 Task: Open a blank sheet, save the file as Meditation.doc and add heading 'Meditation'Meditation ,with the parapraph,with the parapraph Meditation is a practice that promotes mindfulness and relaxation. It reduces stress, improves focus, and enhances emotional well-being. Regular meditation can cultivate a sense of calm and inner peace, promoting mental clarity and resilience.Apply Font Style Amiri And font size 14. Apply font style in  Heading Calibri Body and font size 16 Change heading alignment to  Center
Action: Mouse moved to (23, 19)
Screenshot: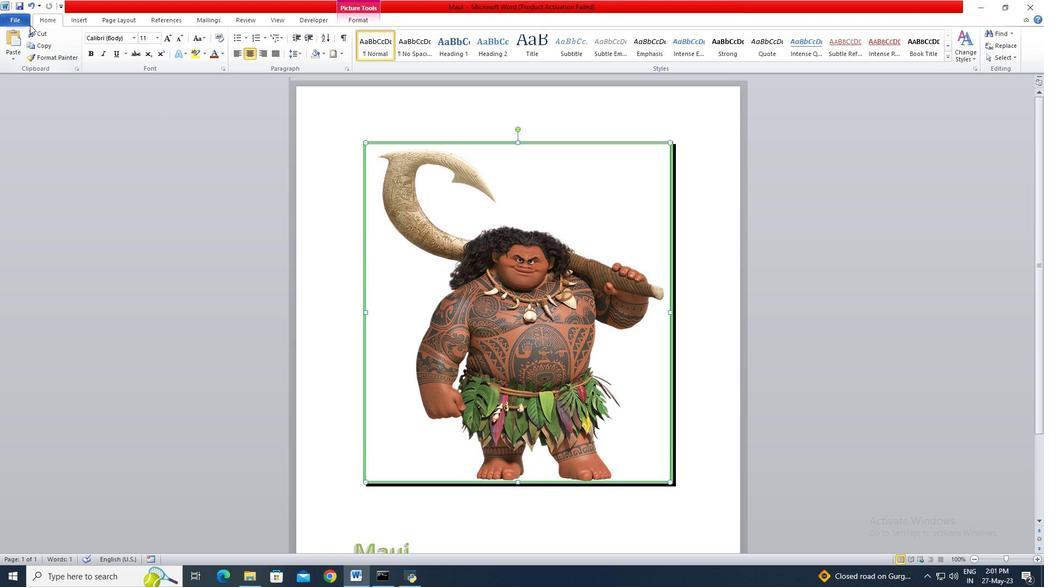 
Action: Mouse pressed left at (23, 19)
Screenshot: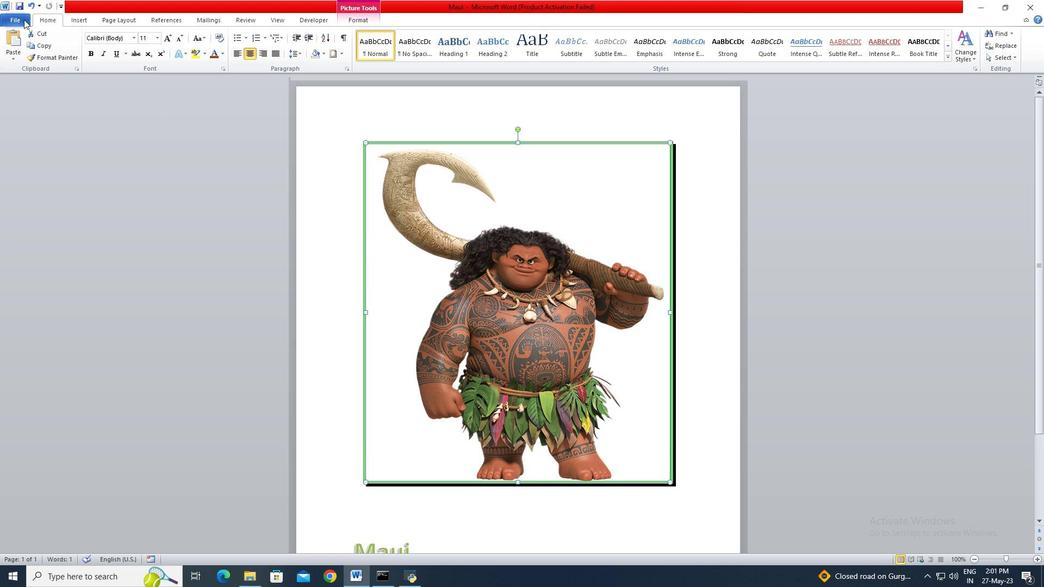 
Action: Mouse moved to (28, 136)
Screenshot: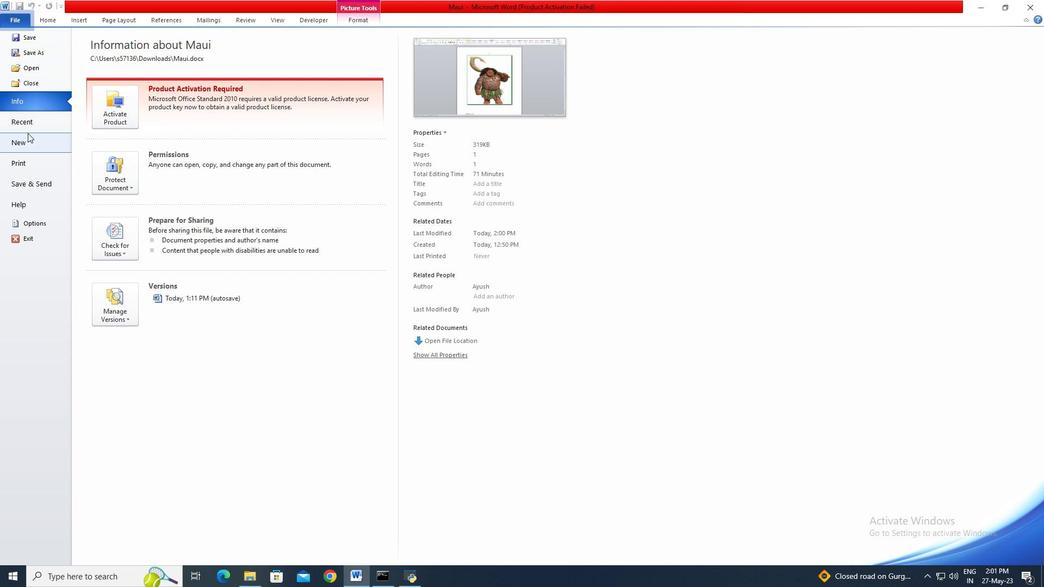 
Action: Mouse pressed left at (28, 136)
Screenshot: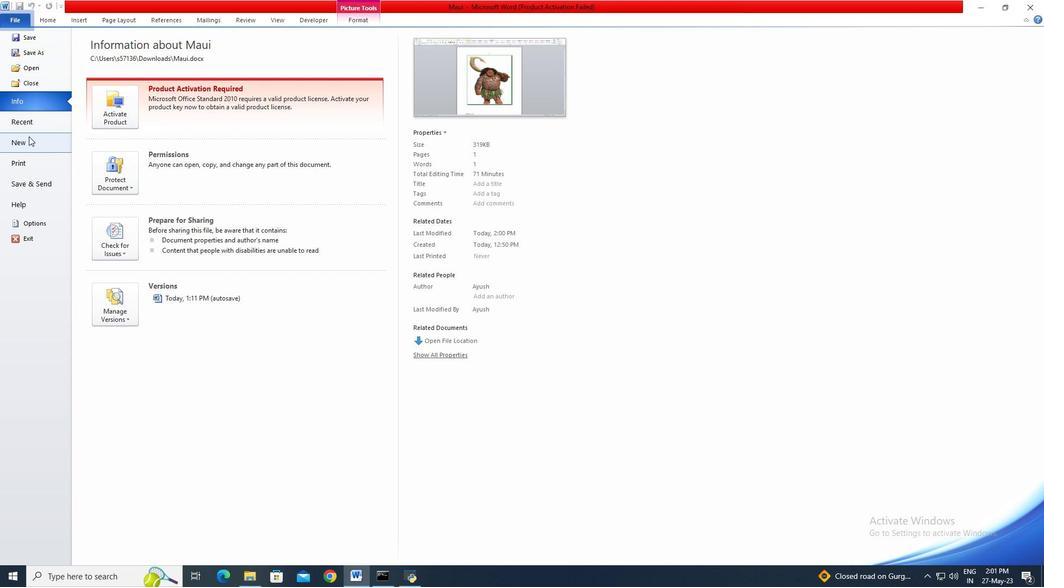 
Action: Mouse moved to (537, 282)
Screenshot: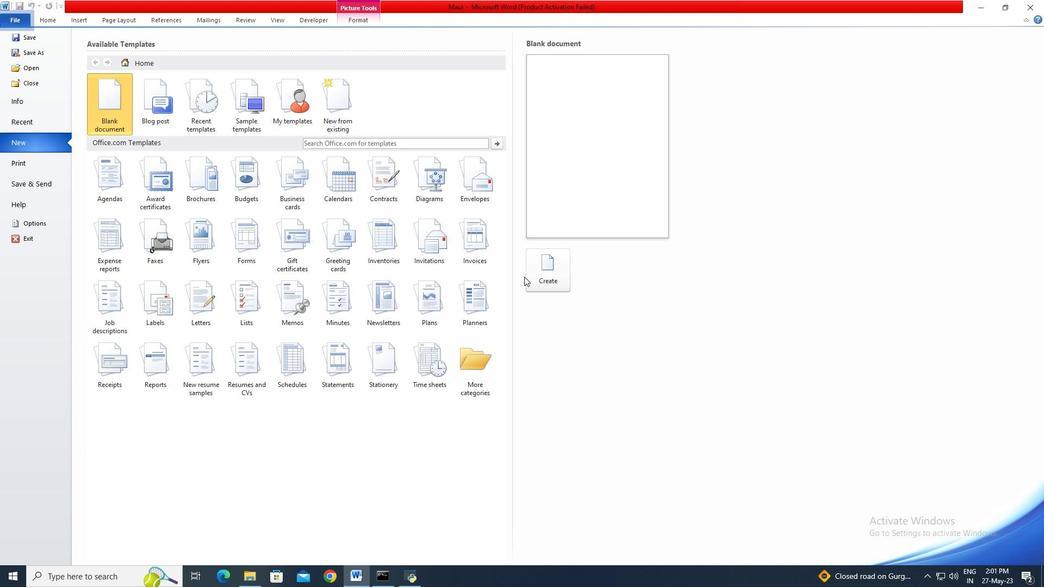 
Action: Mouse pressed left at (537, 282)
Screenshot: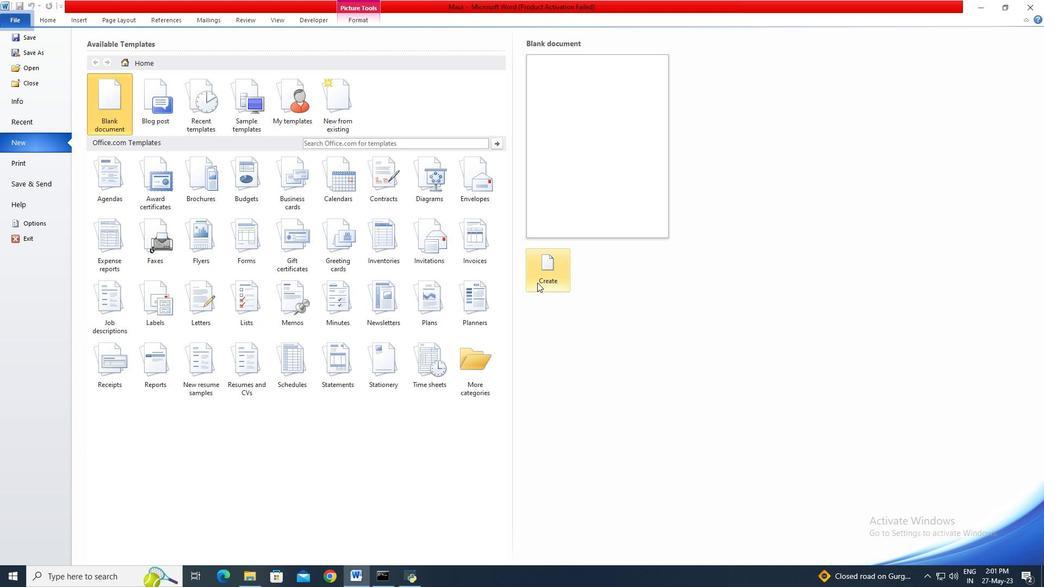 
Action: Mouse moved to (27, 22)
Screenshot: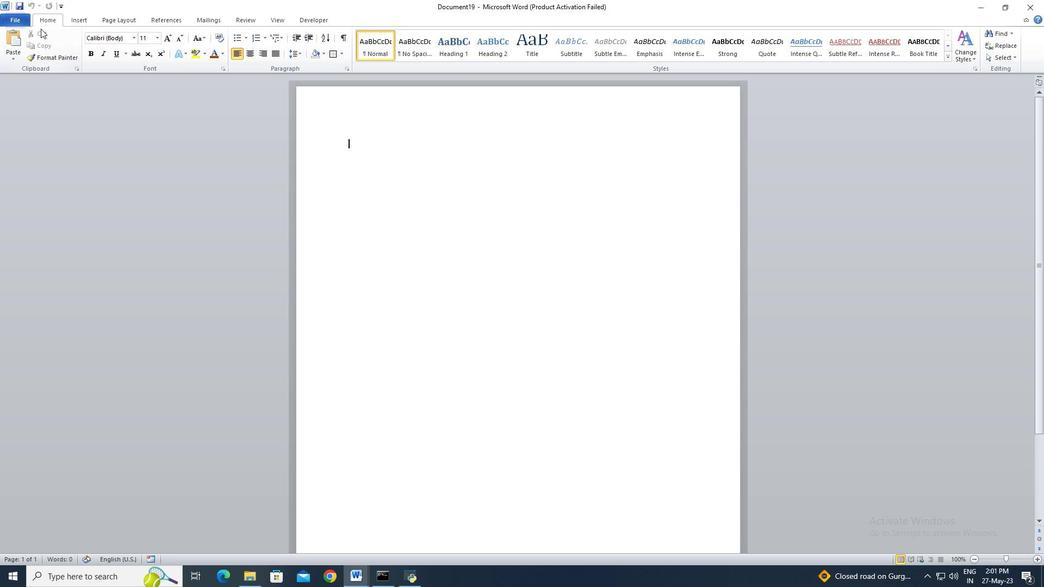 
Action: Mouse pressed left at (27, 22)
Screenshot: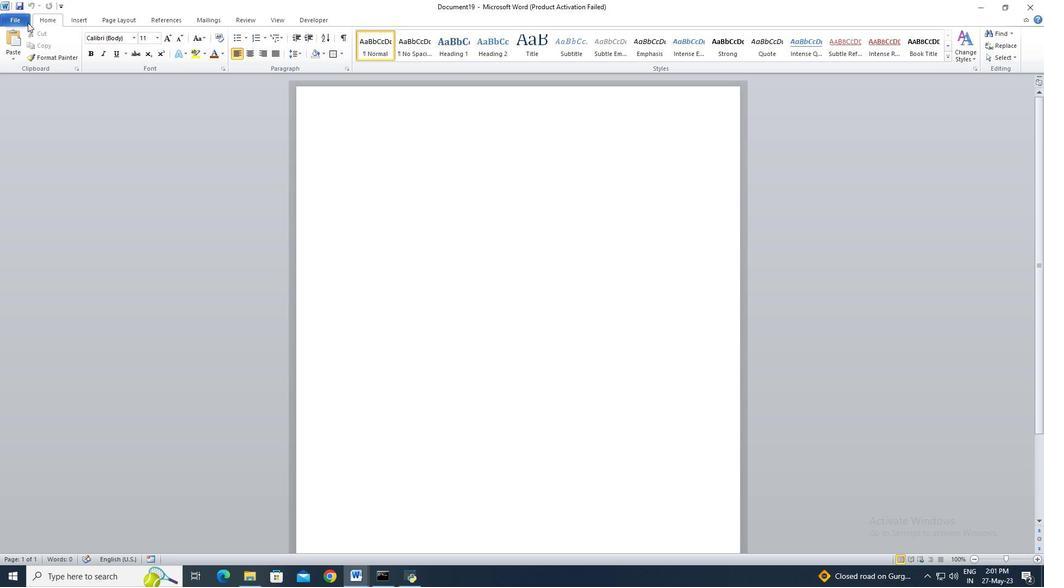 
Action: Mouse moved to (35, 51)
Screenshot: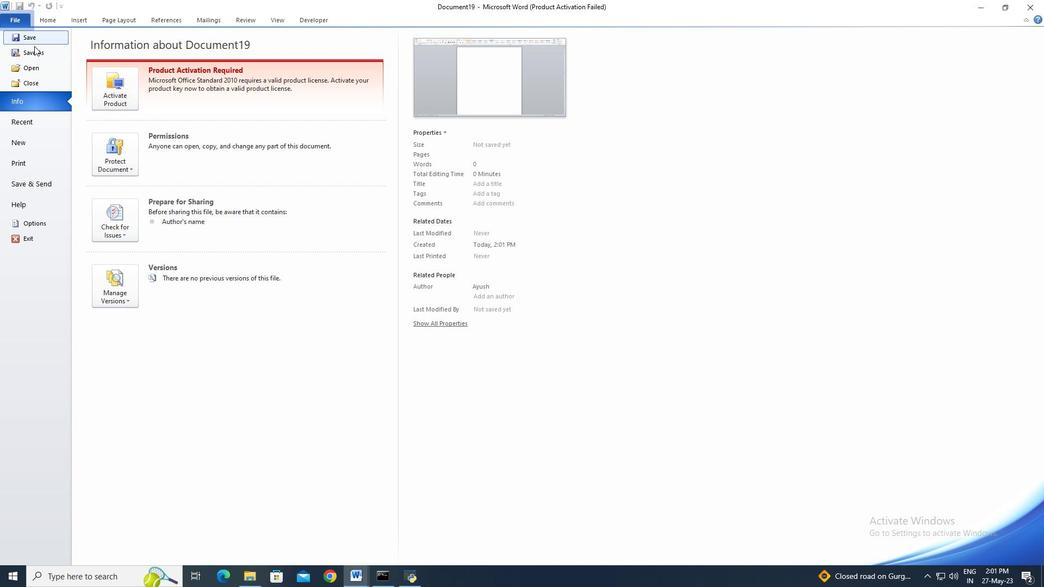 
Action: Mouse pressed left at (35, 51)
Screenshot: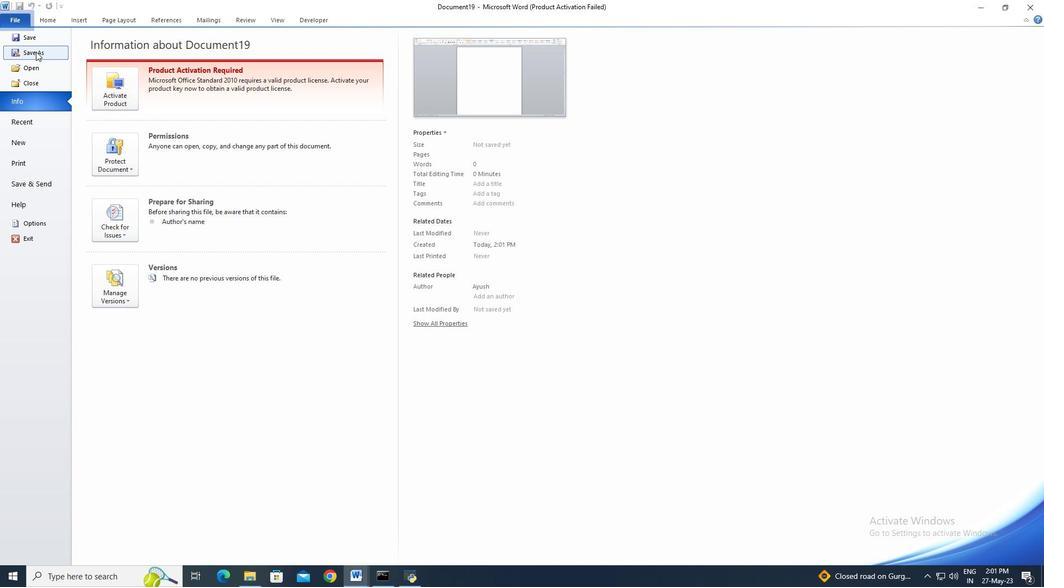 
Action: Mouse moved to (46, 116)
Screenshot: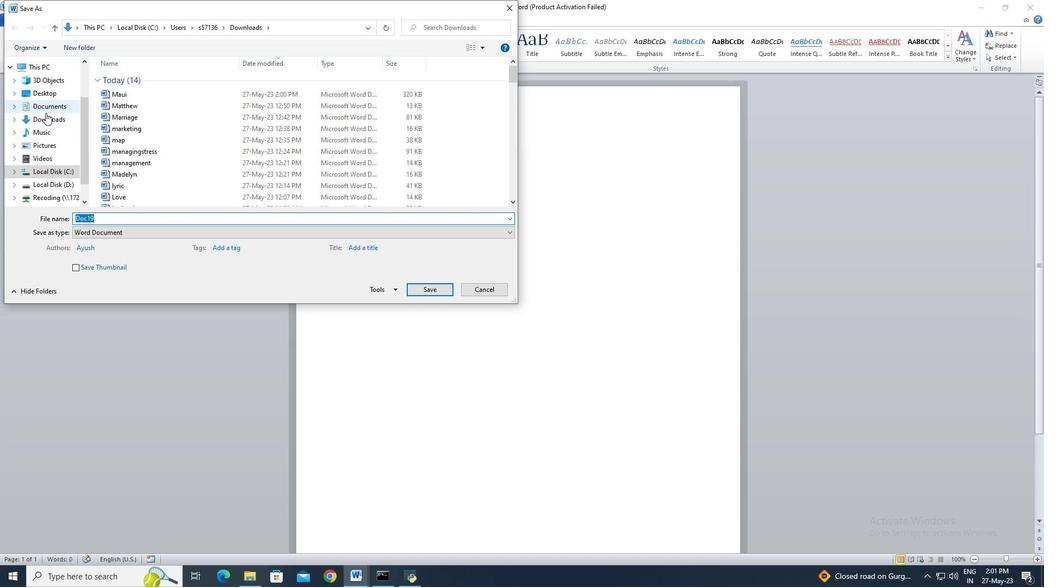 
Action: Mouse pressed left at (46, 116)
Screenshot: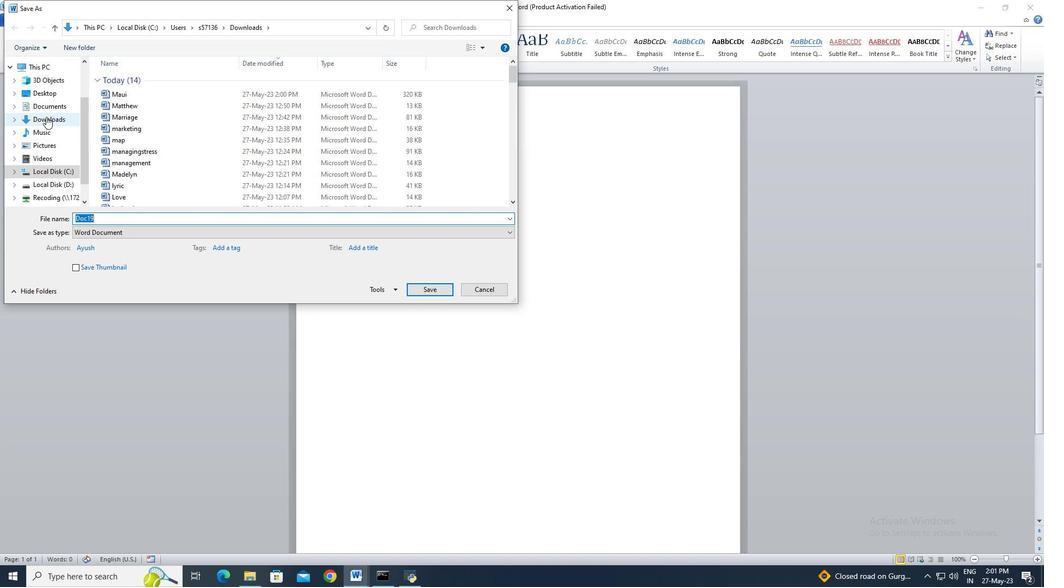 
Action: Mouse moved to (97, 219)
Screenshot: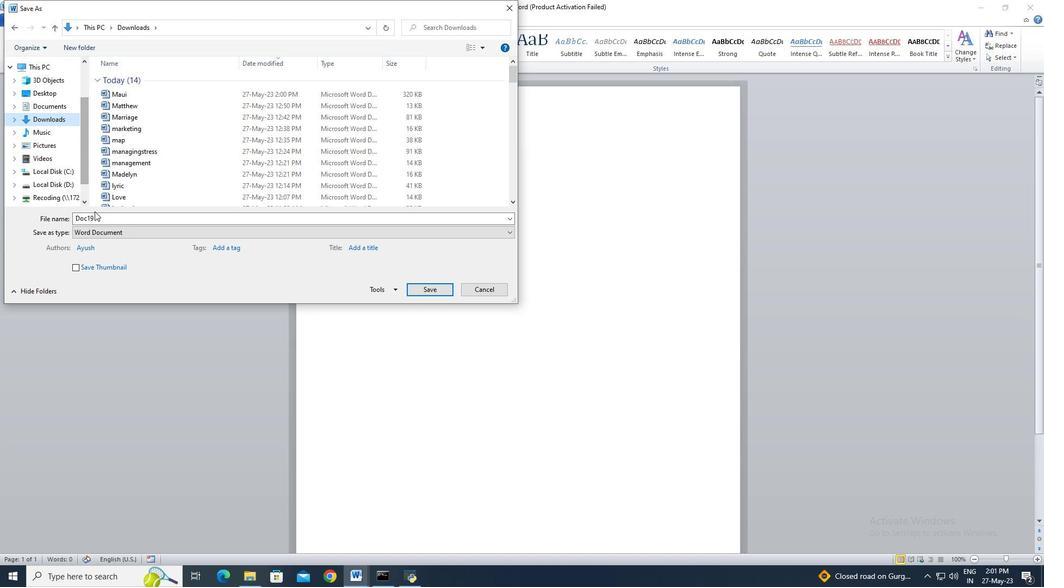 
Action: Mouse pressed left at (97, 219)
Screenshot: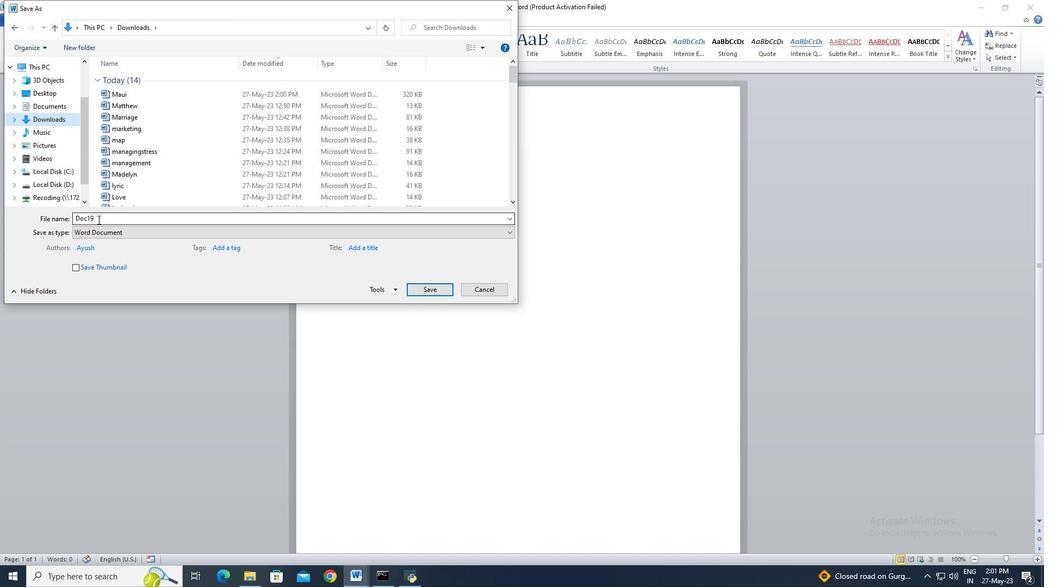 
Action: Key pressed <Key.shift>Meditation
Screenshot: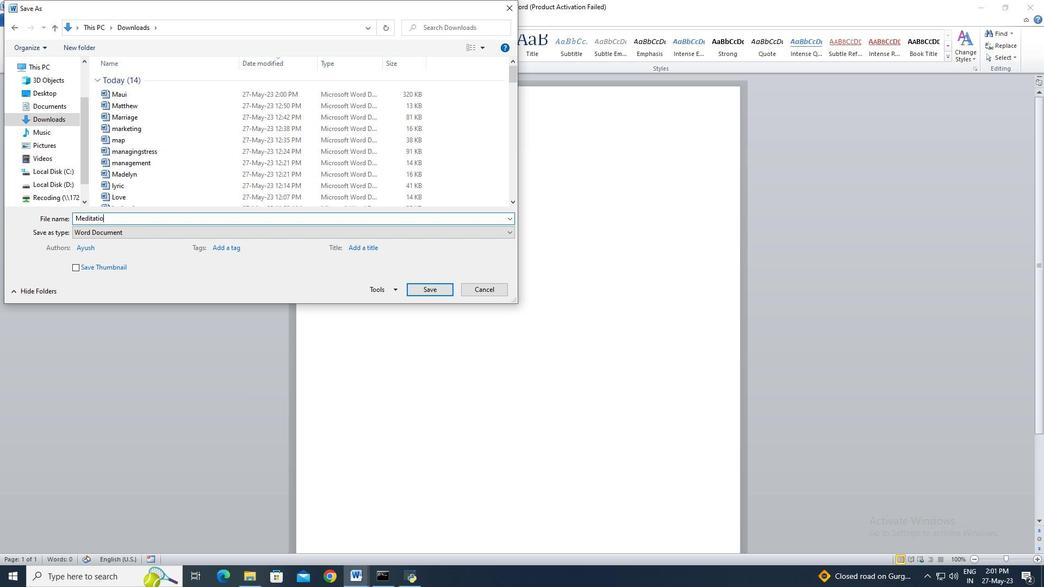 
Action: Mouse moved to (412, 293)
Screenshot: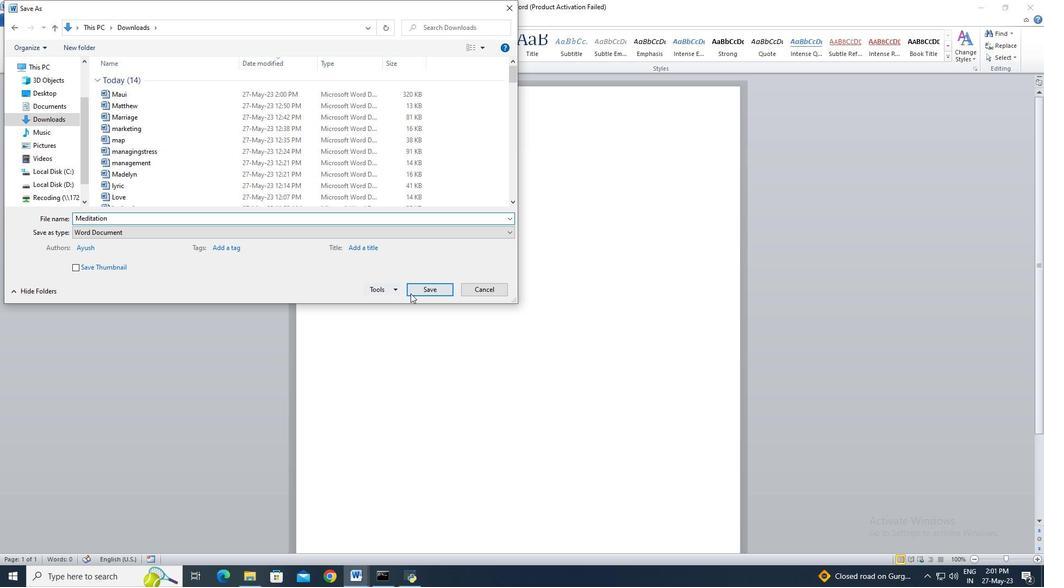
Action: Mouse pressed left at (412, 293)
Screenshot: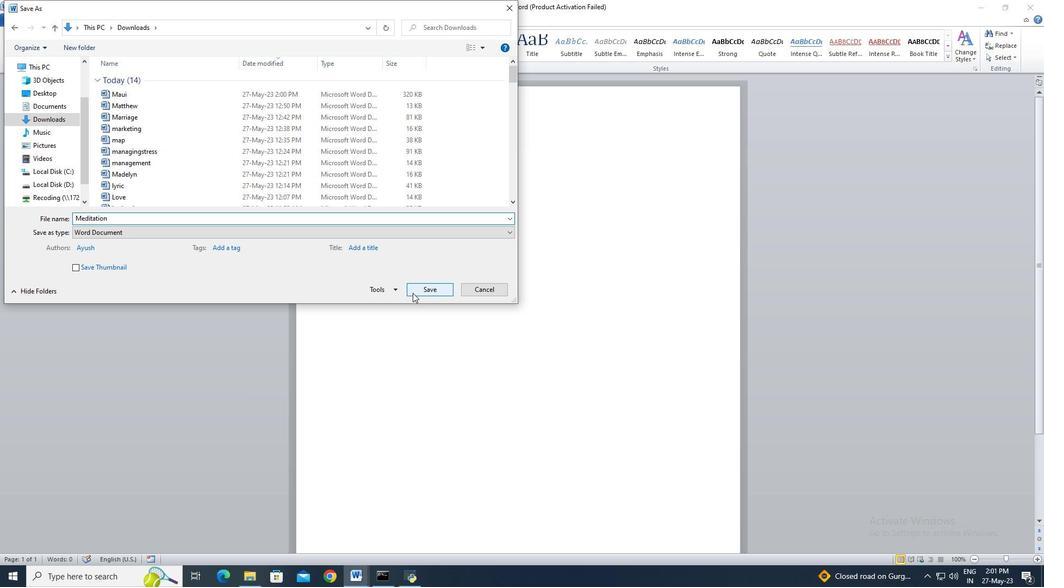 
Action: Mouse moved to (447, 51)
Screenshot: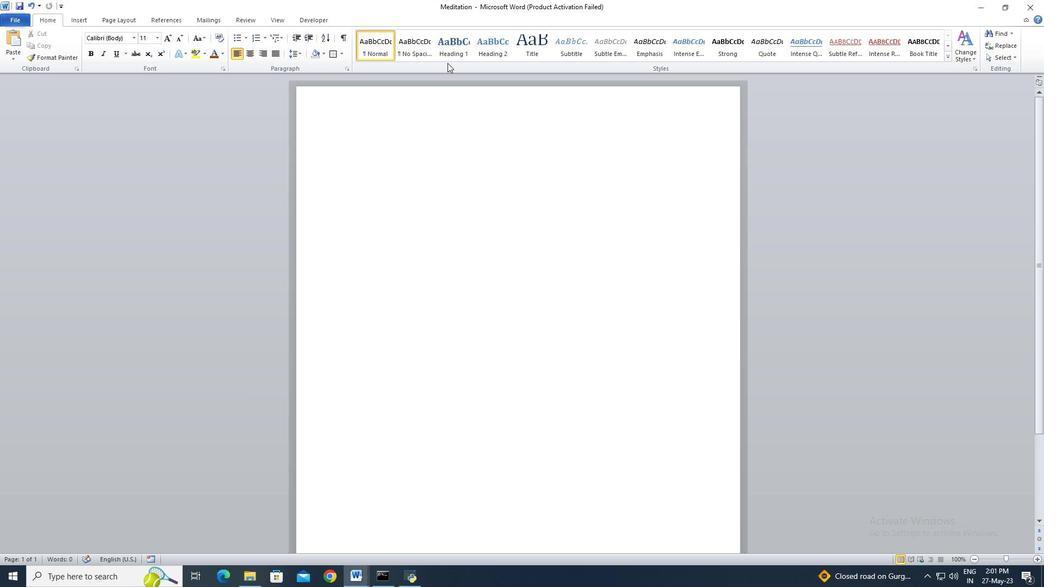 
Action: Mouse pressed left at (447, 51)
Screenshot: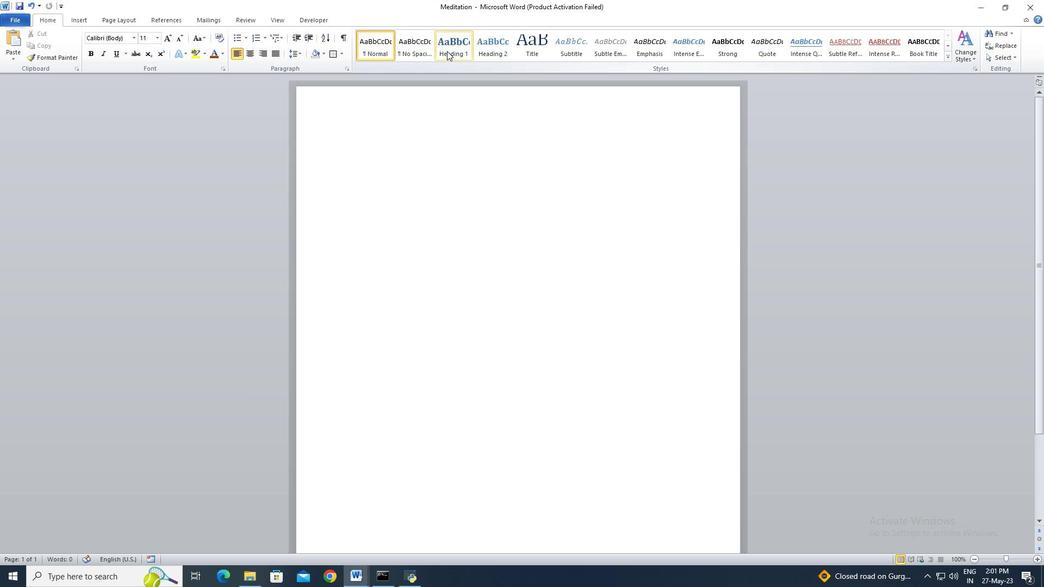 
Action: Mouse moved to (450, 162)
Screenshot: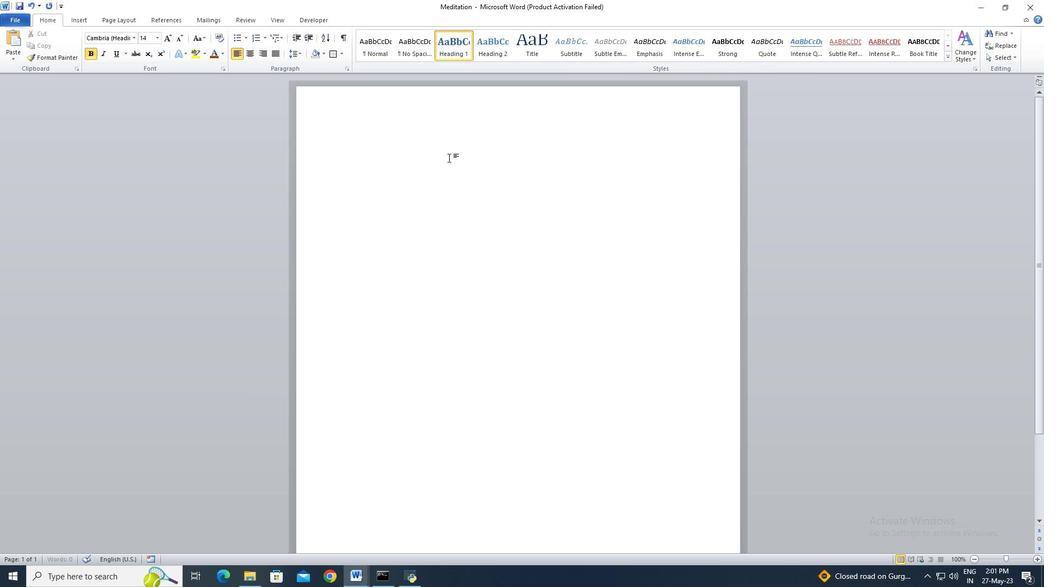 
Action: Key pressed <Key.shift>Medi
Screenshot: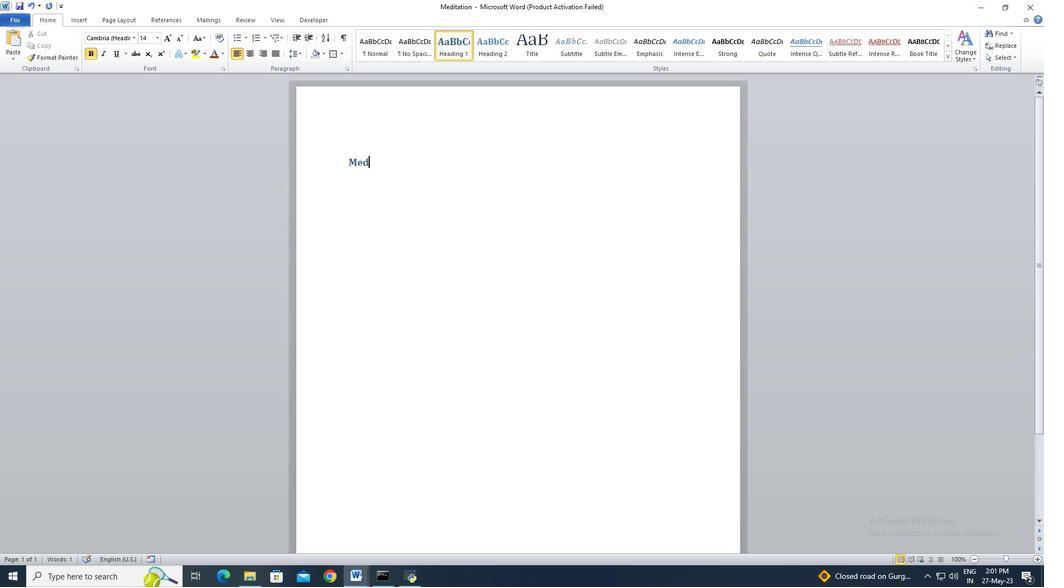 
Action: Mouse moved to (450, 162)
Screenshot: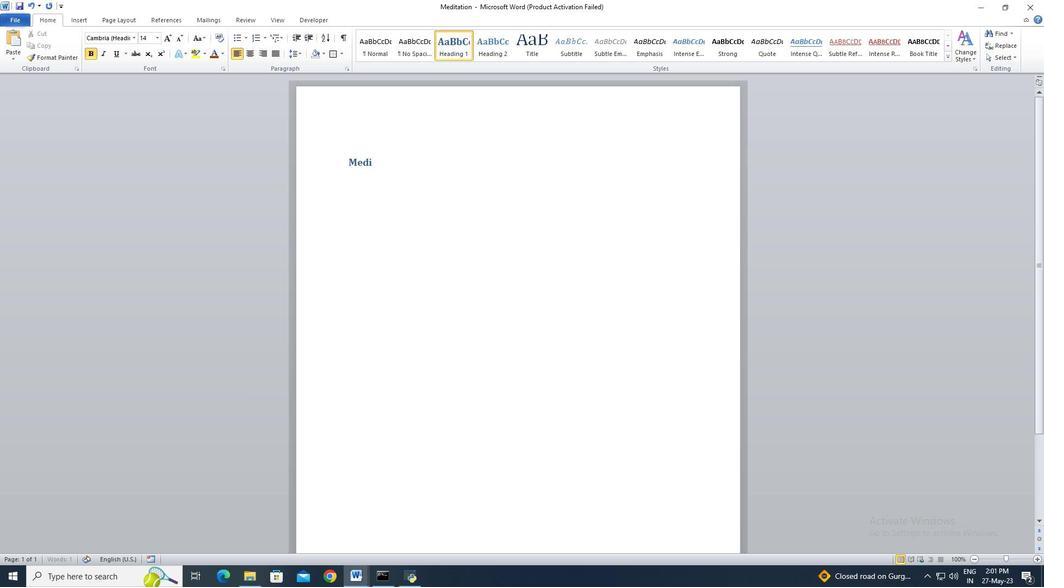 
Action: Key pressed tation<Key.enter><Key.enter><Key.shift>Meditation<Key.space>is<Key.space>a<Key.space>practice<Key.space>that<Key.space>promotes<Key.space>mindfulness<Key.space>and<Key.space>relaxation.<Key.space><Key.shift>It<Key.space>reduces<Key.space>stress,<Key.space>improve<Key.space>focus,<Key.space>and<Key.space>enhances<Key.space>emotional<Key.space>well-being.<Key.space><Key.shift>Regular<Key.space>meditation<Key.space>can<Key.space>cultivate<Key.space>a<Key.space>sense<Key.space>of<Key.space>calm<Key.space>and<Key.space>inner<Key.space>peace,<Key.space>promoting<Key.space>mental<Key.space>clarity<Key.space>and<Key.space>resilience.
Screenshot: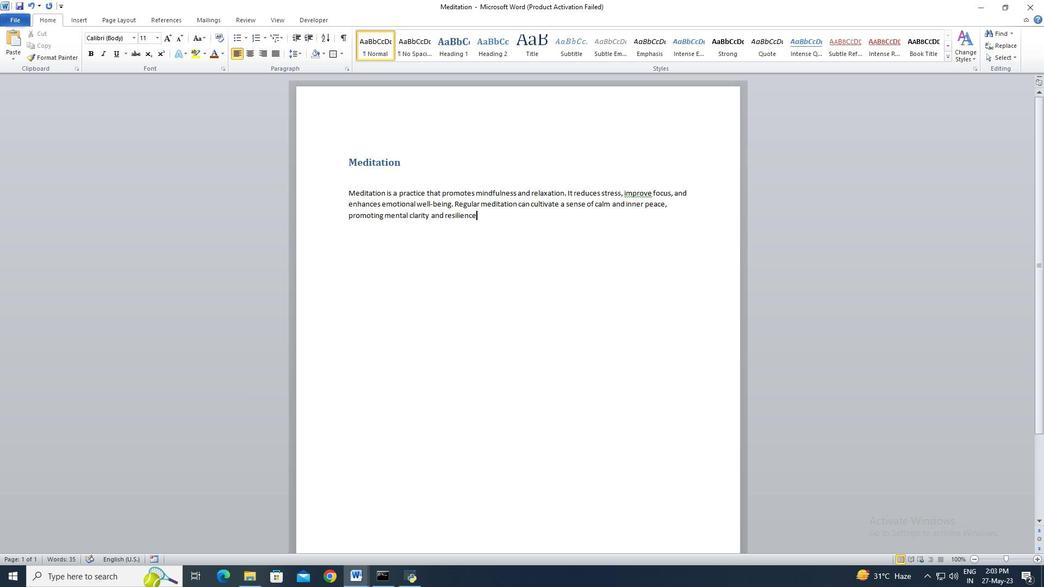 
Action: Mouse moved to (485, 221)
Screenshot: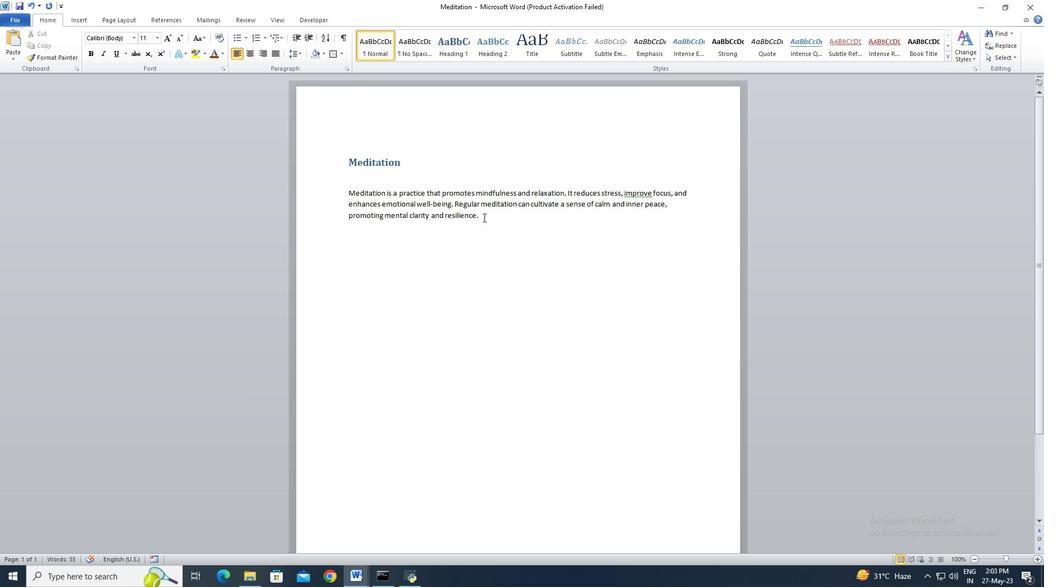 
Action: Mouse pressed left at (485, 221)
Screenshot: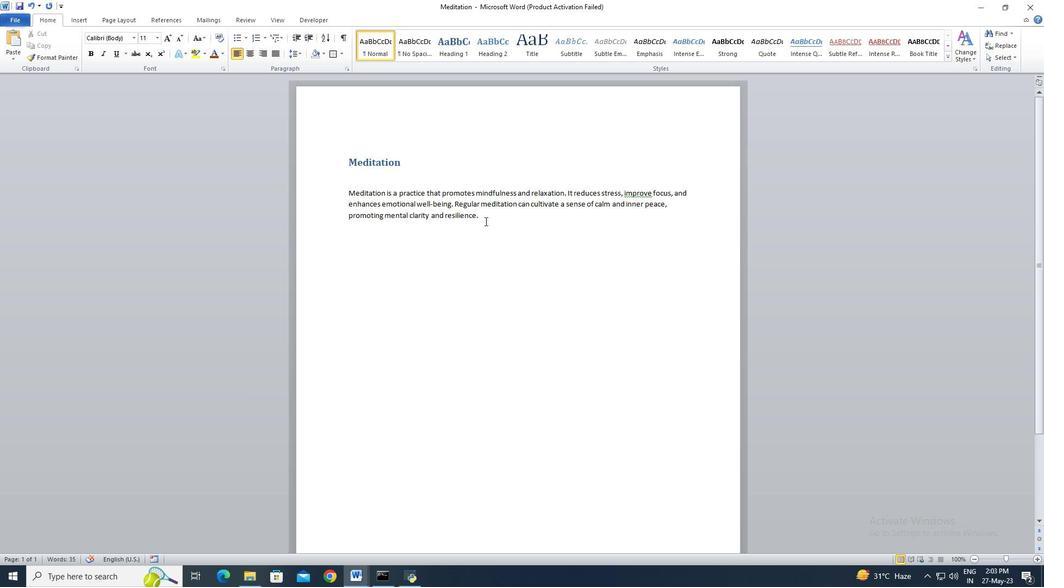 
Action: Mouse moved to (466, 221)
Screenshot: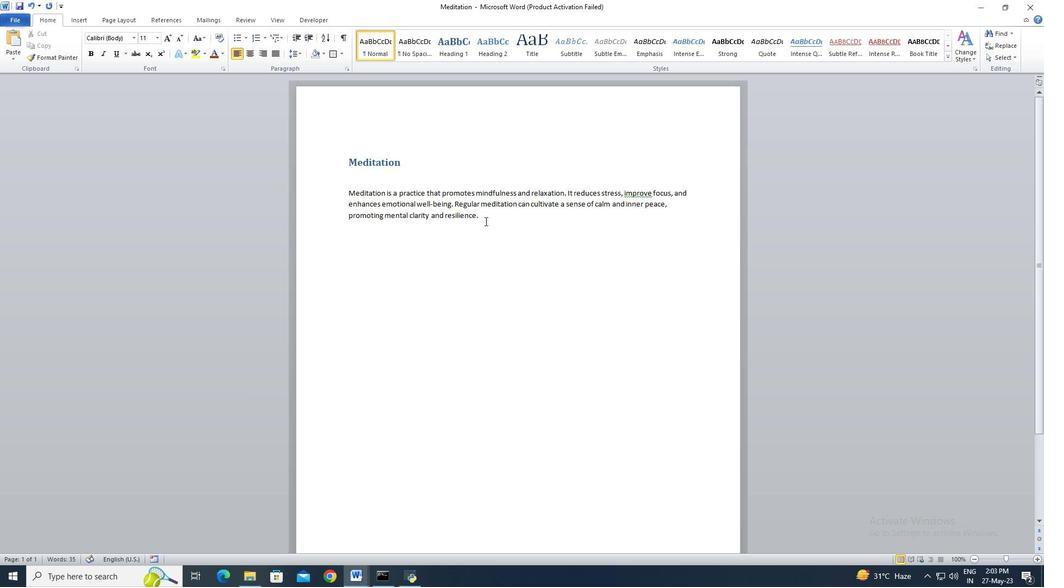 
Action: Key pressed <Key.shift>
Screenshot: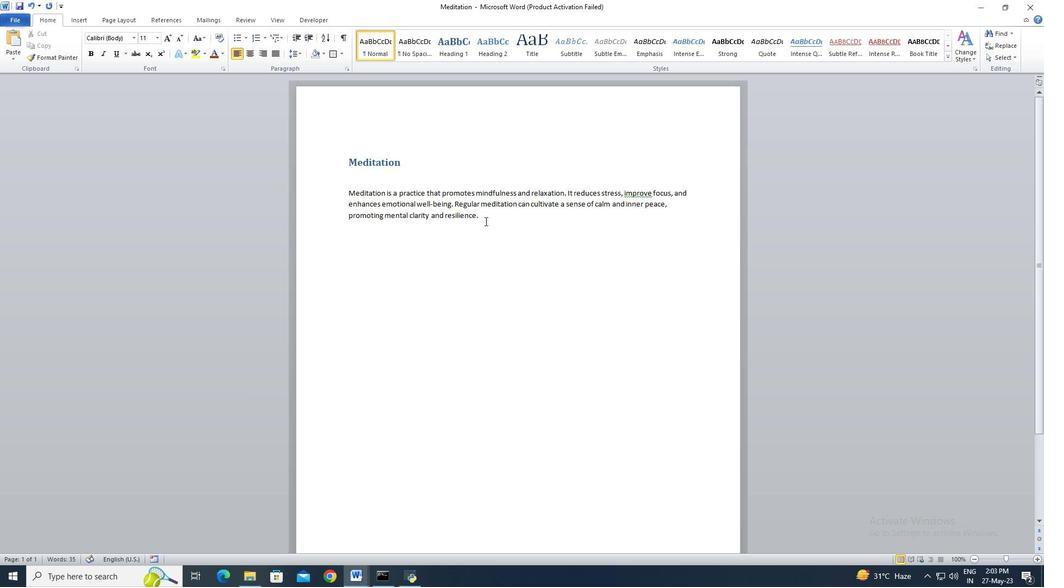 
Action: Mouse moved to (381, 206)
Screenshot: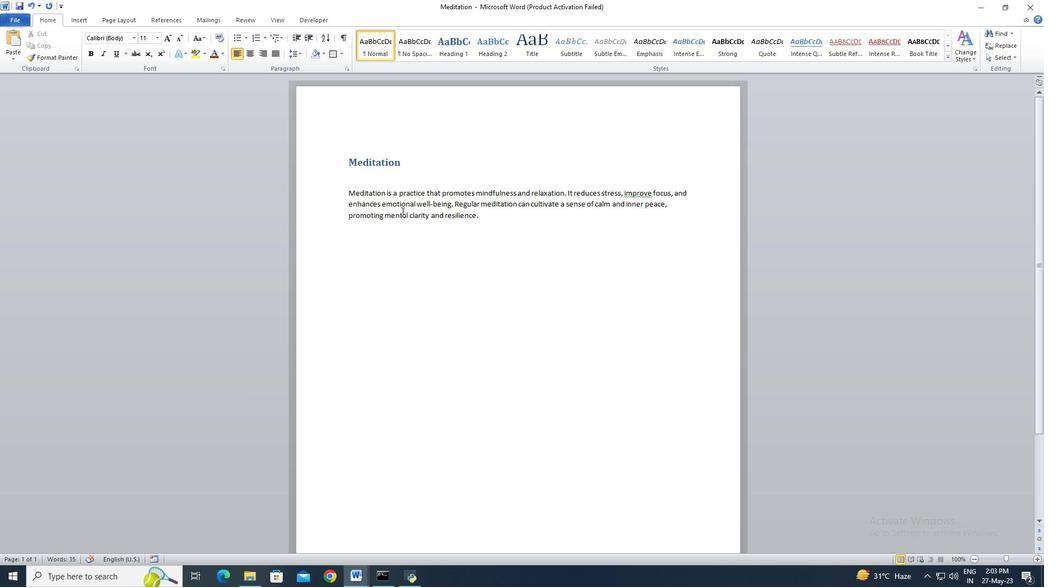 
Action: Key pressed <Key.shift>
Screenshot: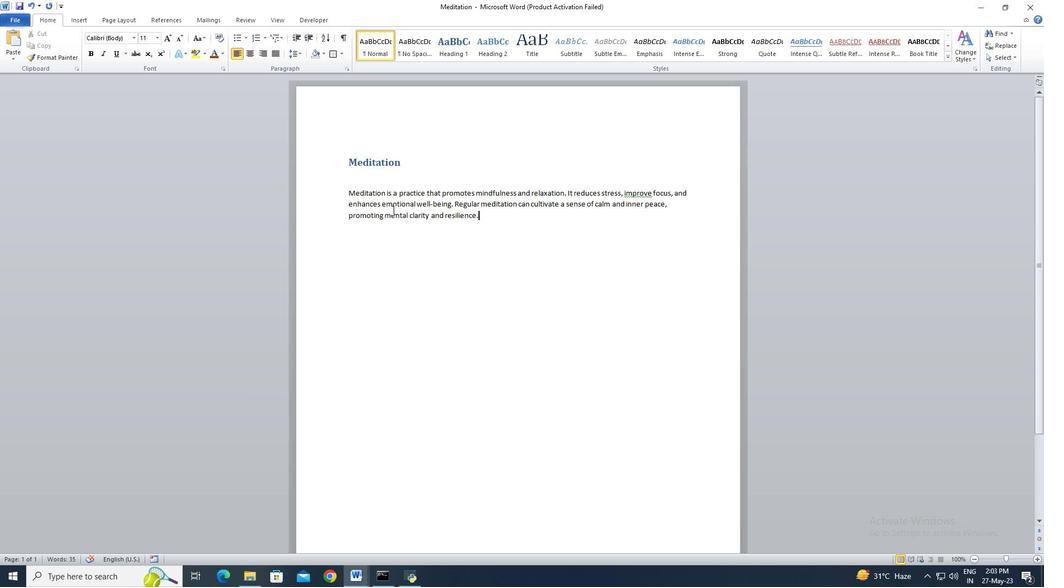 
Action: Mouse moved to (377, 205)
Screenshot: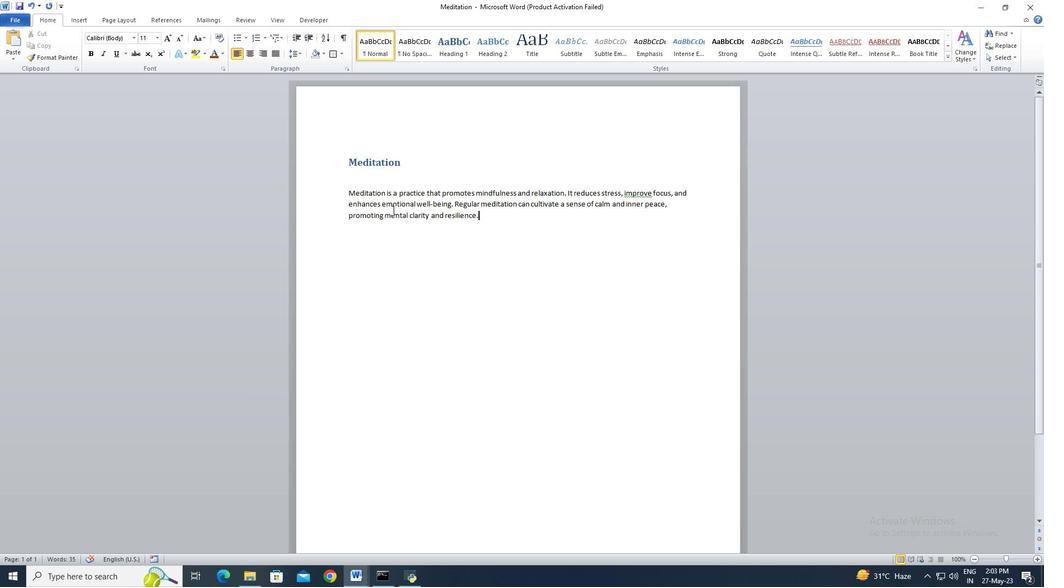 
Action: Key pressed <Key.shift>
Screenshot: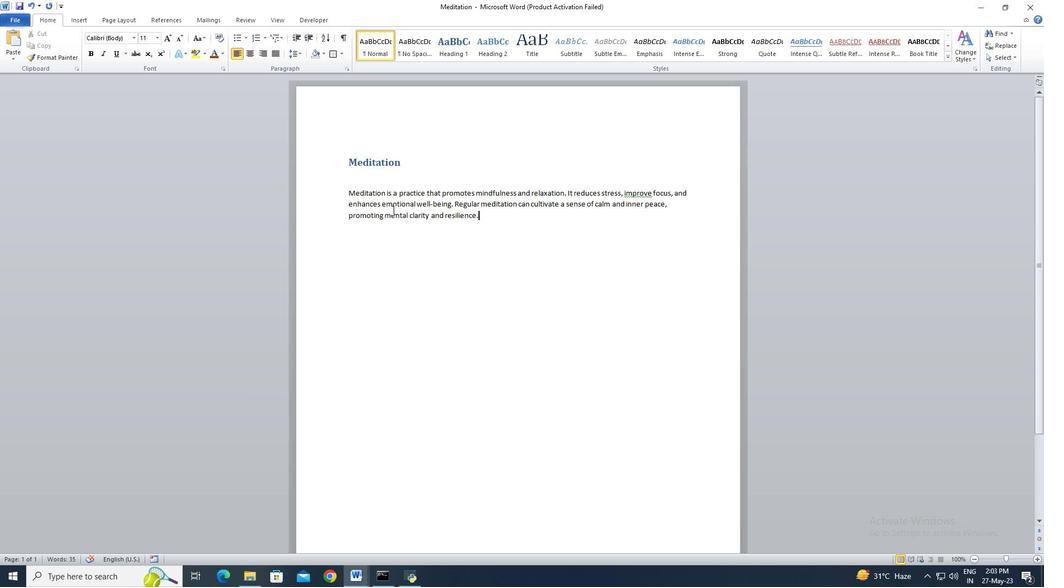 
Action: Mouse moved to (372, 203)
Screenshot: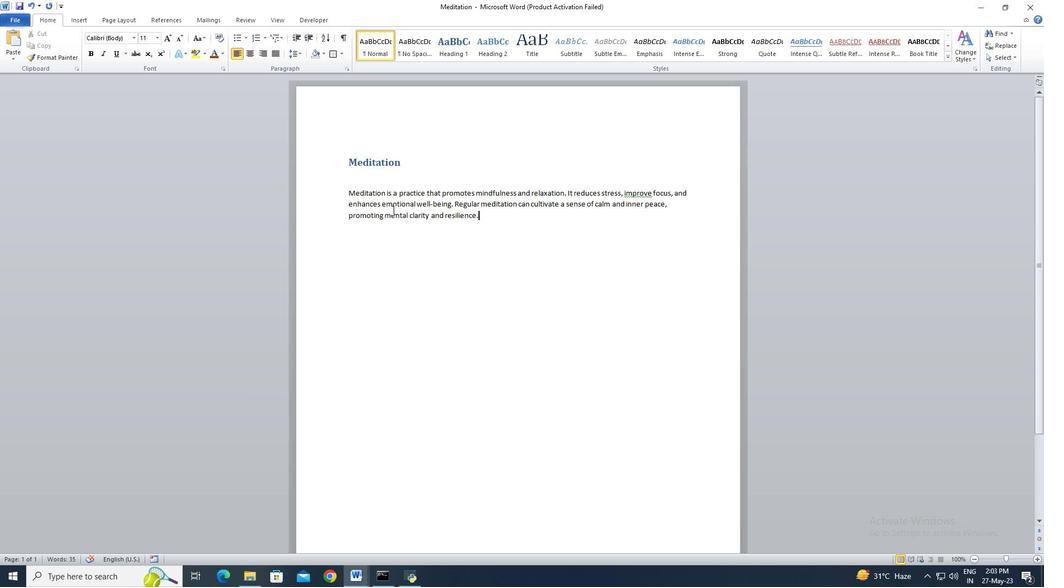 
Action: Key pressed <Key.shift>
Screenshot: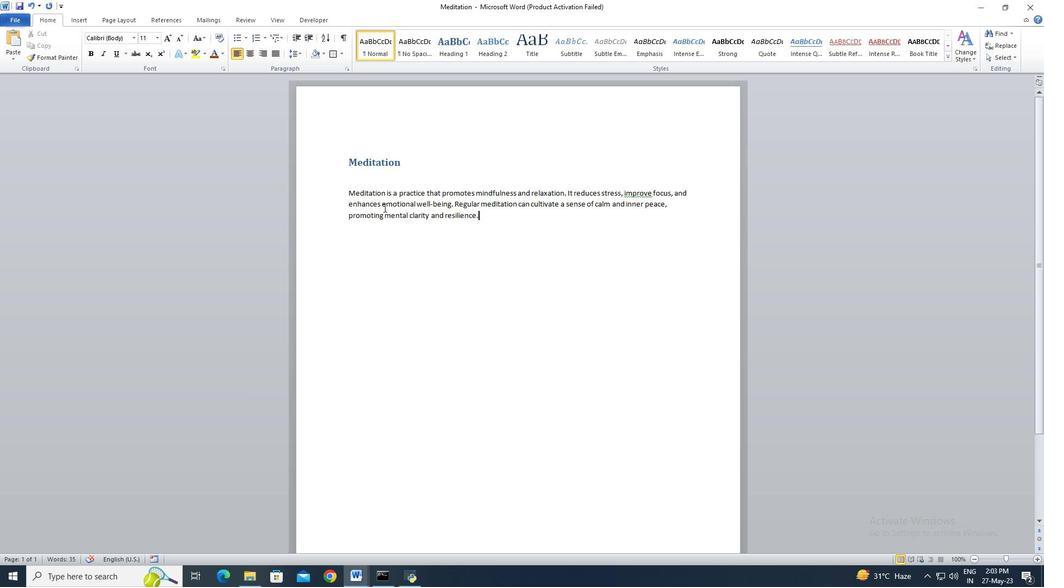 
Action: Mouse moved to (368, 202)
Screenshot: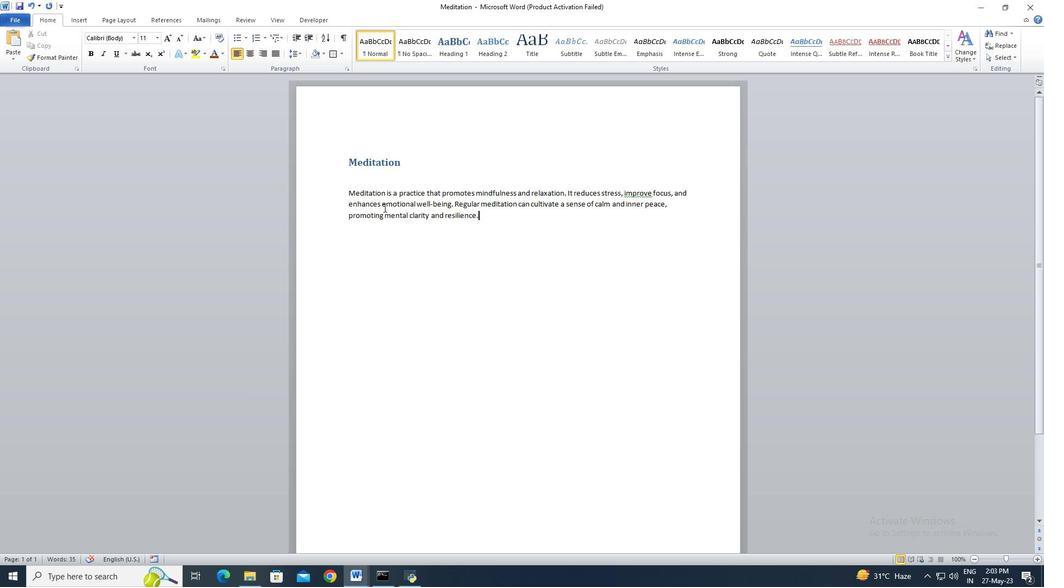 
Action: Key pressed <Key.shift>
Screenshot: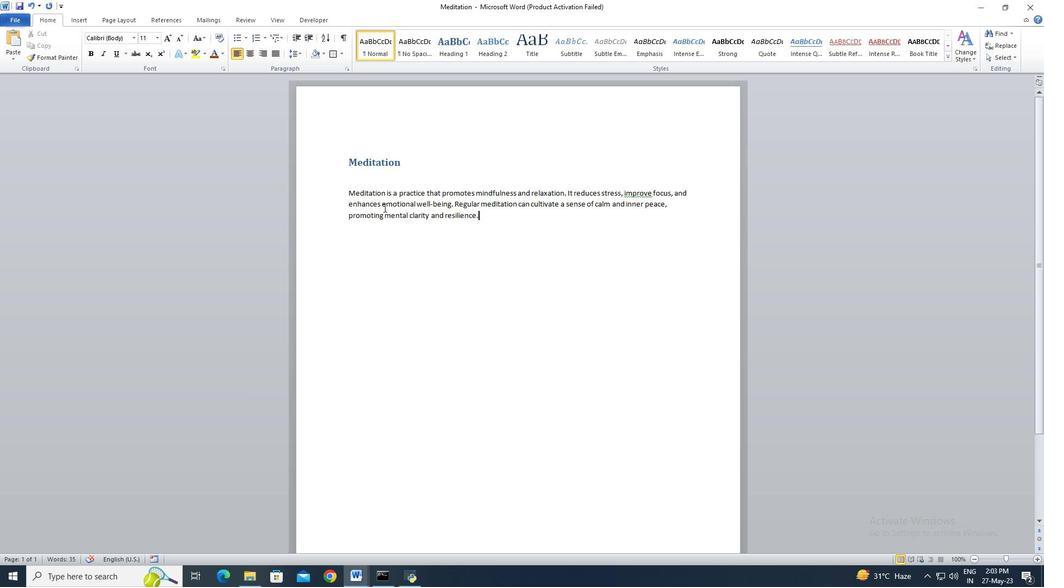 
Action: Mouse moved to (367, 202)
Screenshot: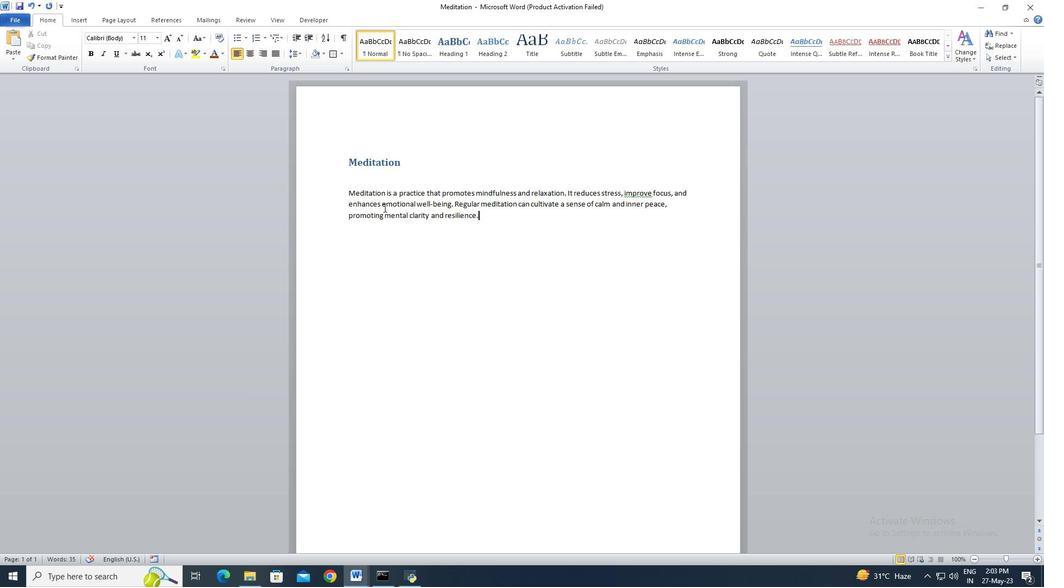 
Action: Key pressed <Key.shift><Key.shift><Key.shift><Key.shift>
Screenshot: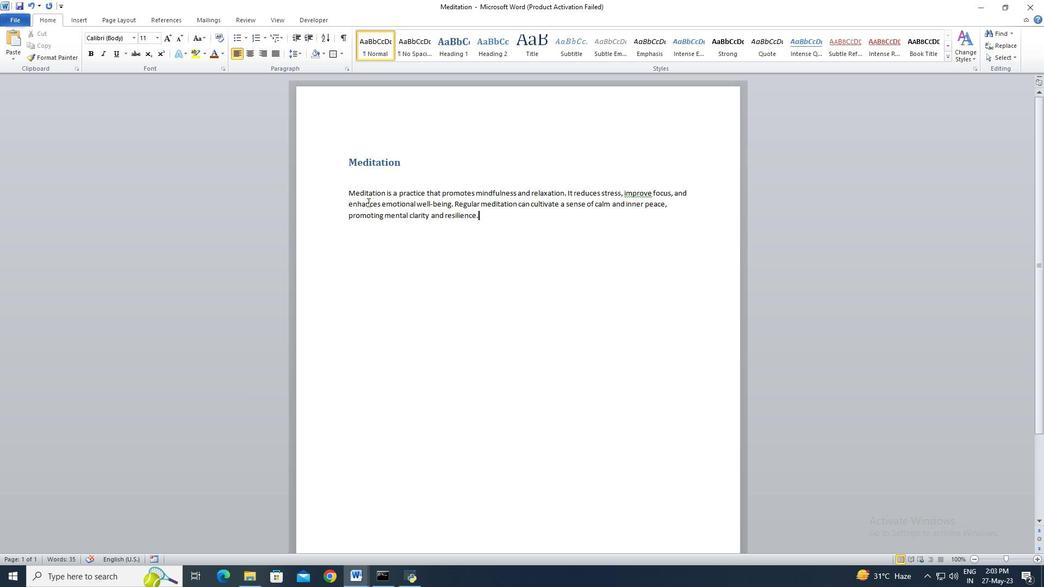 
Action: Mouse moved to (366, 201)
Screenshot: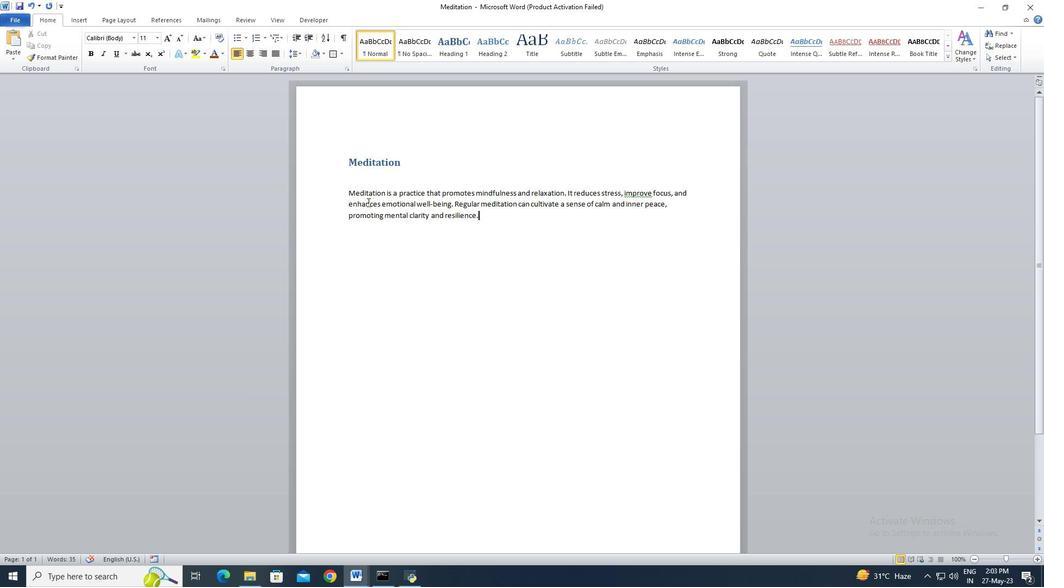 
Action: Key pressed <Key.shift>
Screenshot: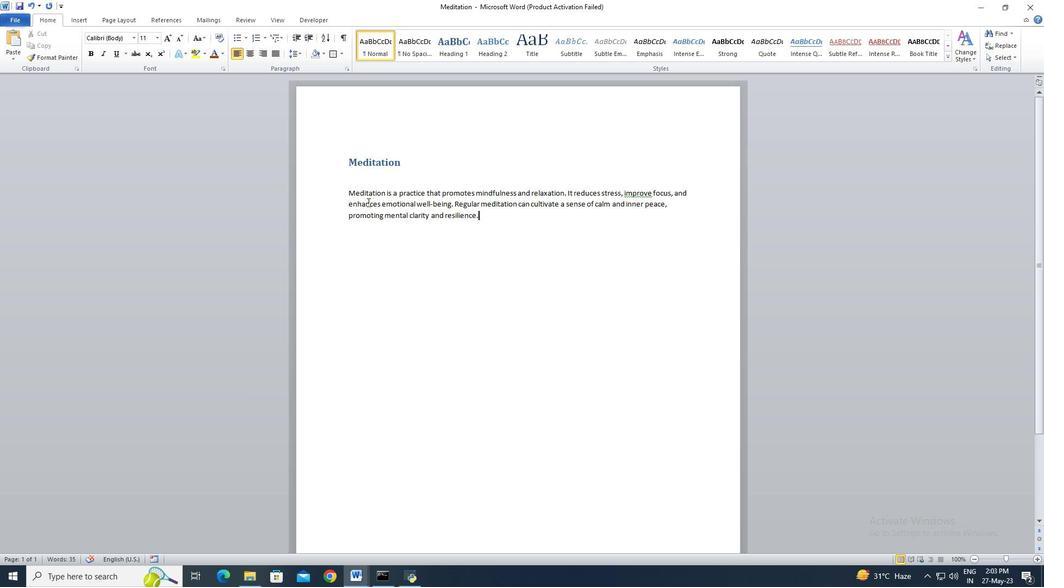 
Action: Mouse moved to (364, 201)
Screenshot: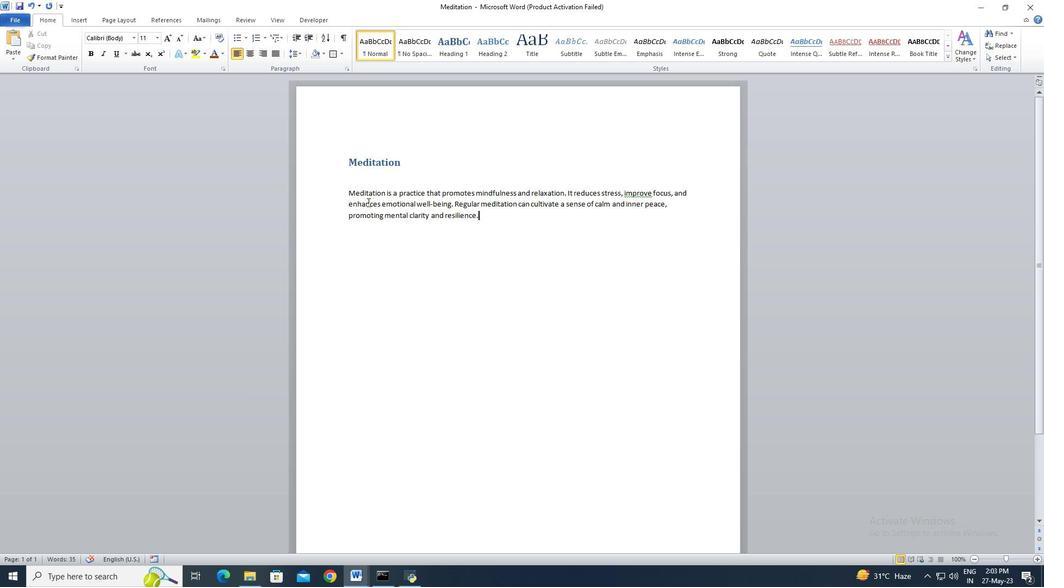 
Action: Key pressed <Key.shift>
Screenshot: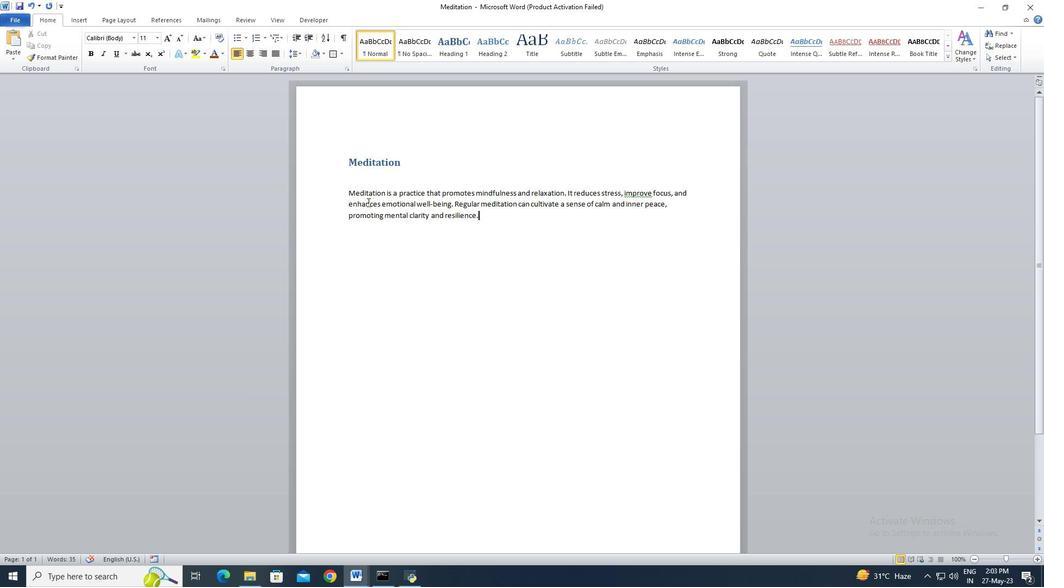 
Action: Mouse moved to (363, 201)
Screenshot: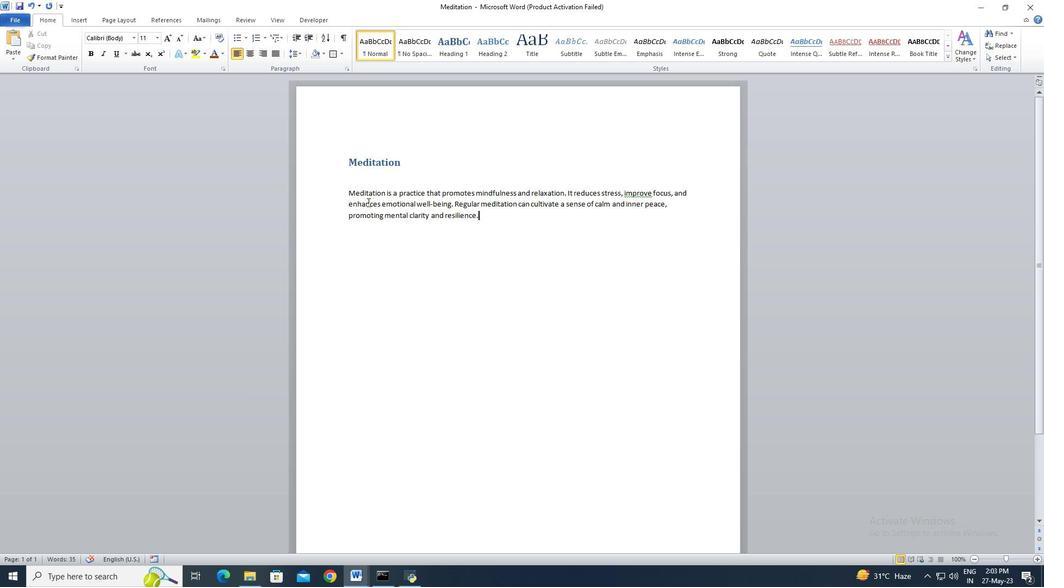 
Action: Key pressed <Key.shift>
Screenshot: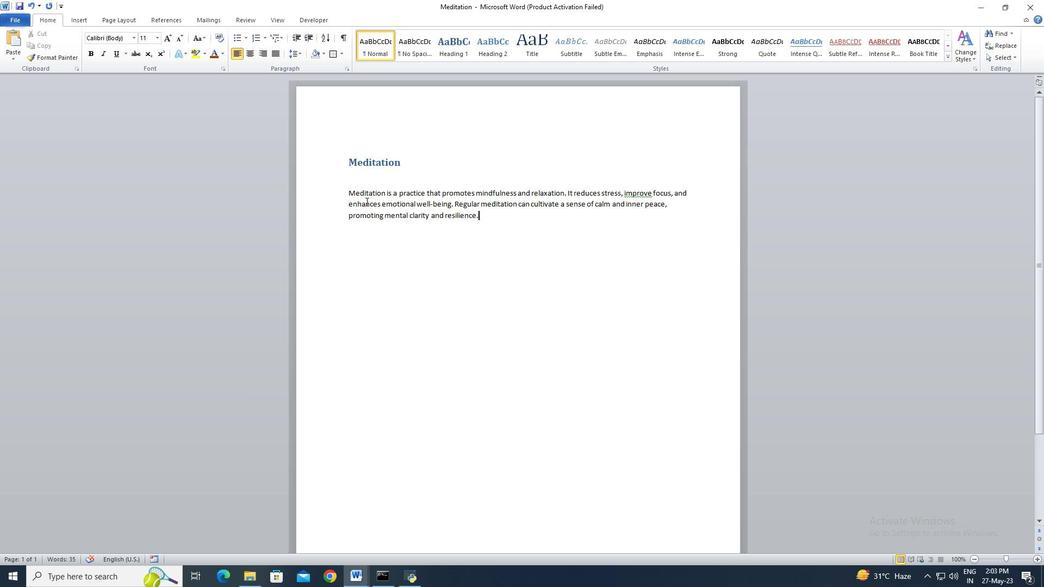 
Action: Mouse moved to (362, 200)
Screenshot: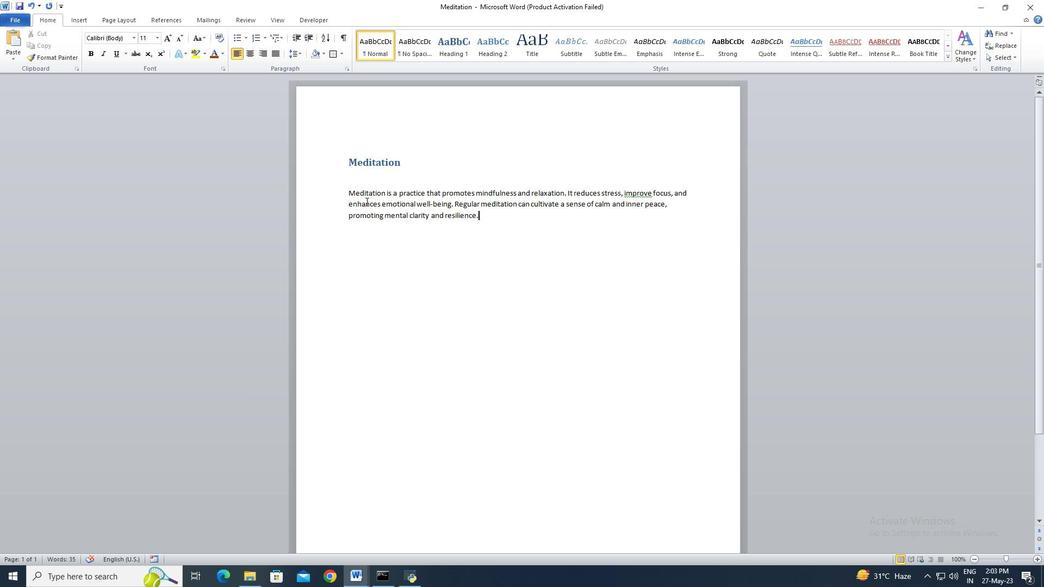 
Action: Key pressed <Key.shift>
Screenshot: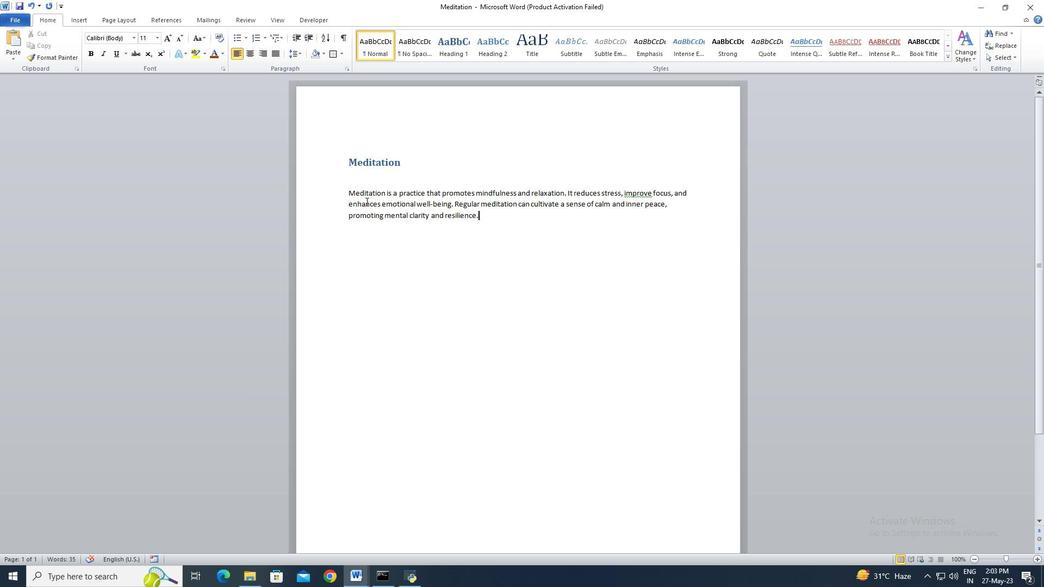 
Action: Mouse moved to (362, 200)
Screenshot: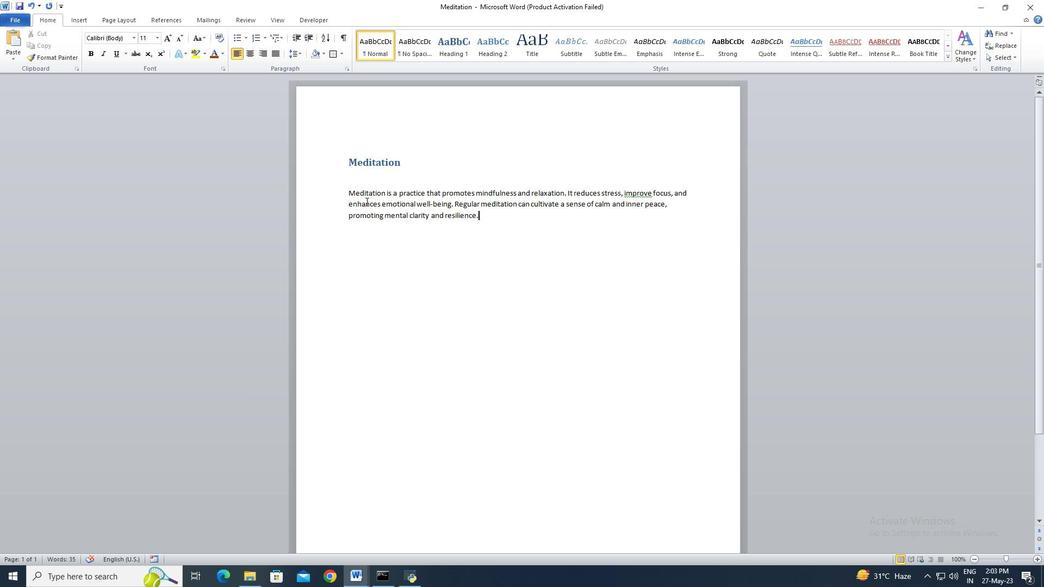 
Action: Key pressed <Key.shift>
Screenshot: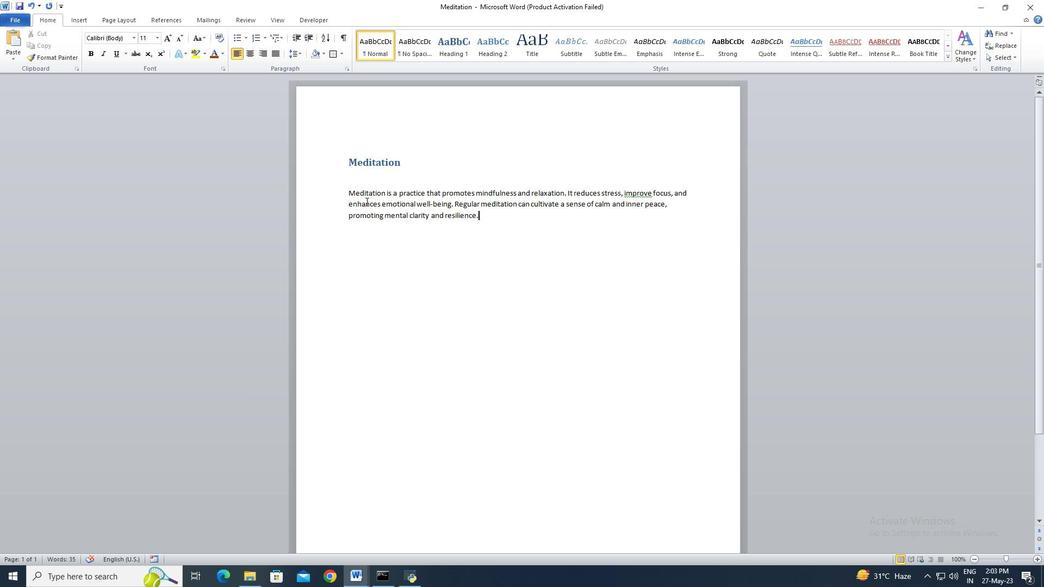 
Action: Mouse moved to (360, 199)
Screenshot: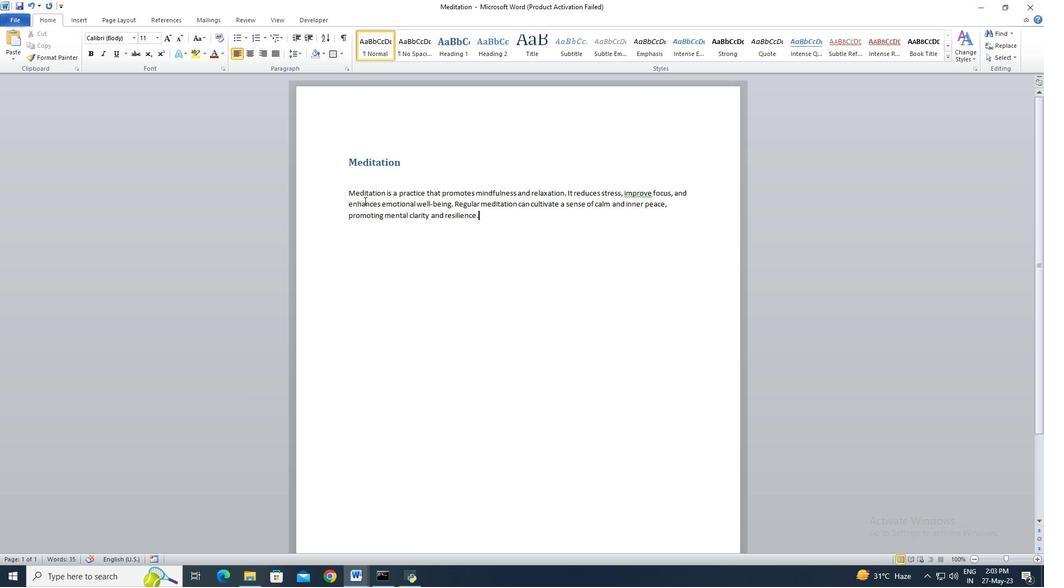 
Action: Key pressed <Key.shift>
Screenshot: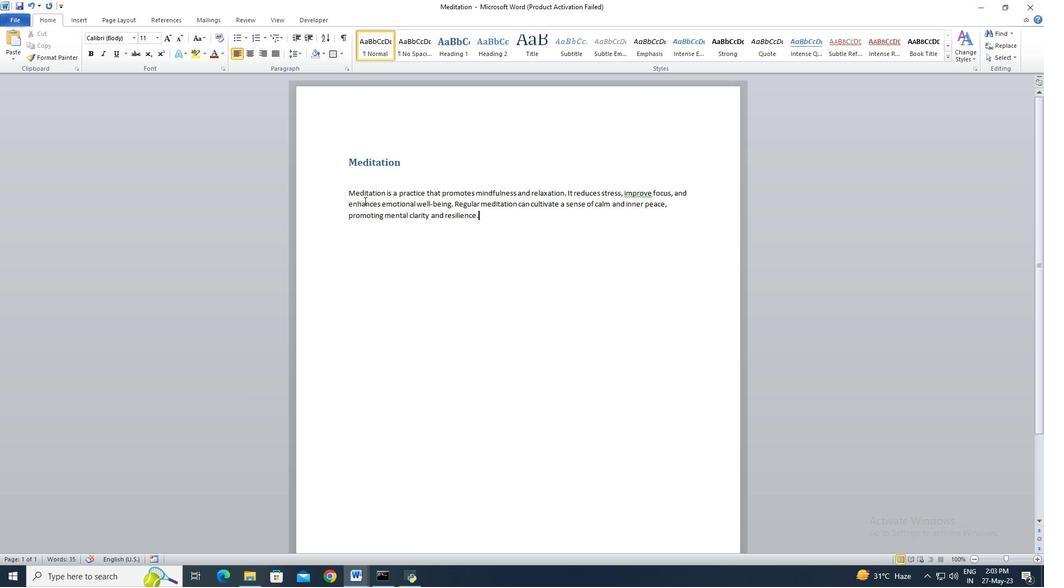 
Action: Mouse moved to (359, 199)
Screenshot: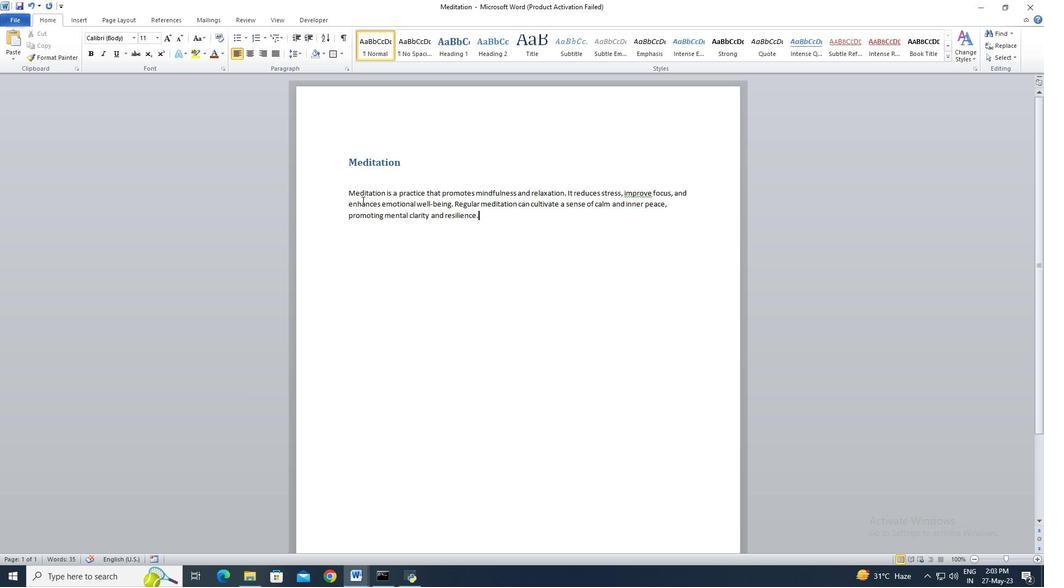
Action: Key pressed <Key.shift>
Screenshot: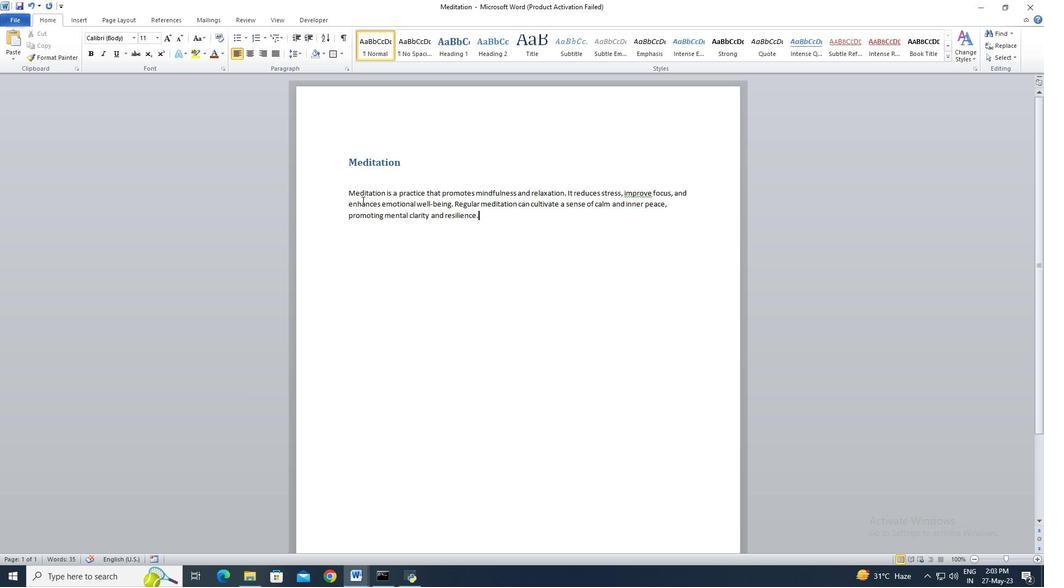 
Action: Mouse moved to (359, 198)
Screenshot: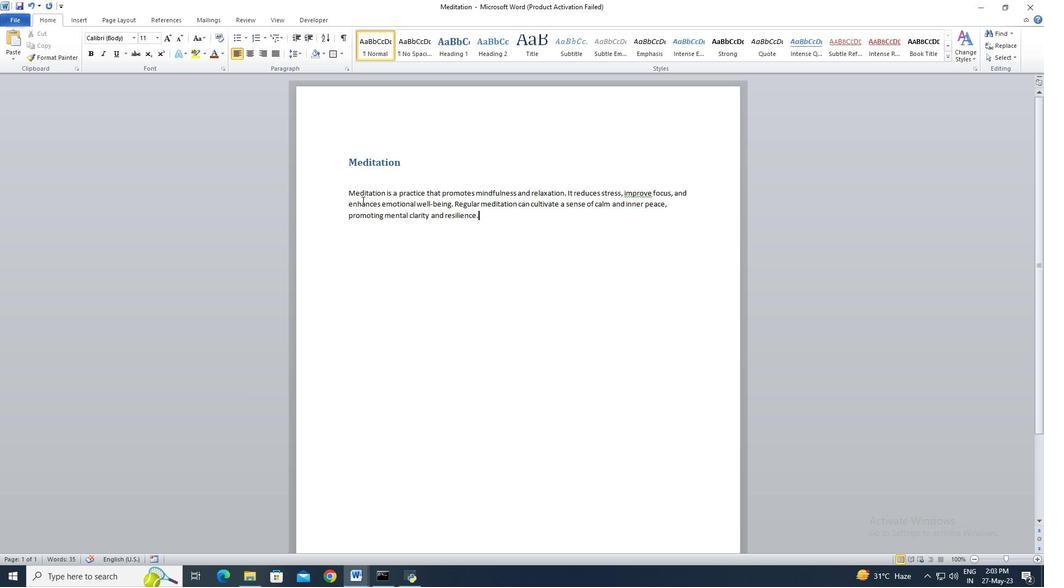 
Action: Key pressed <Key.shift>
Screenshot: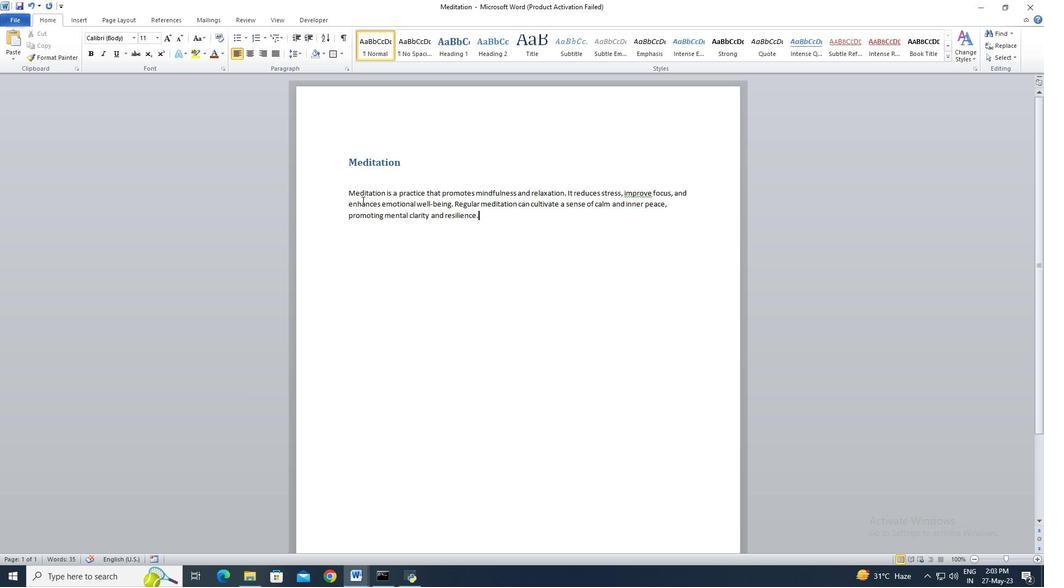 
Action: Mouse moved to (358, 198)
Screenshot: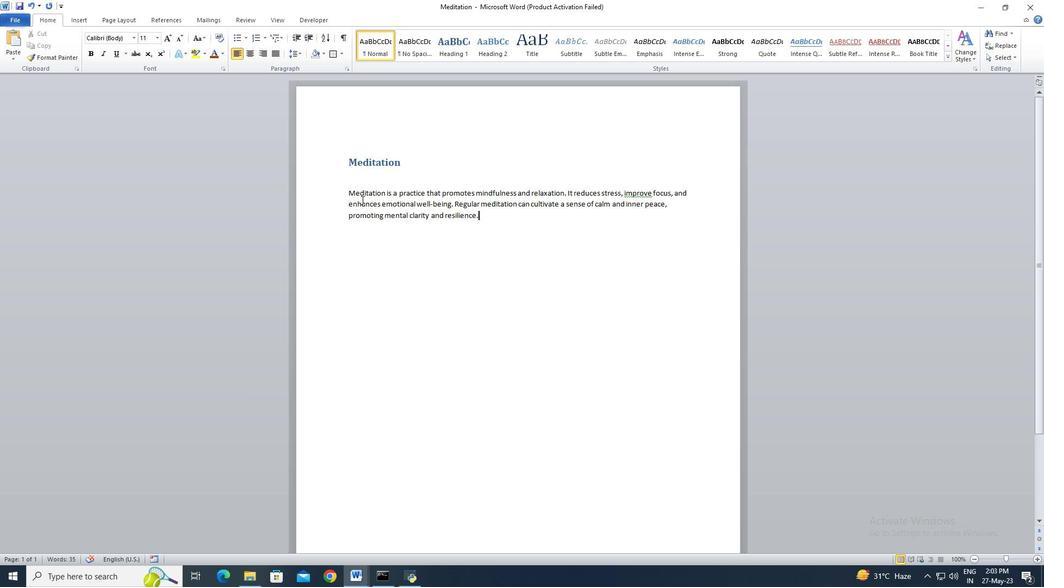 
Action: Key pressed <Key.shift>
Screenshot: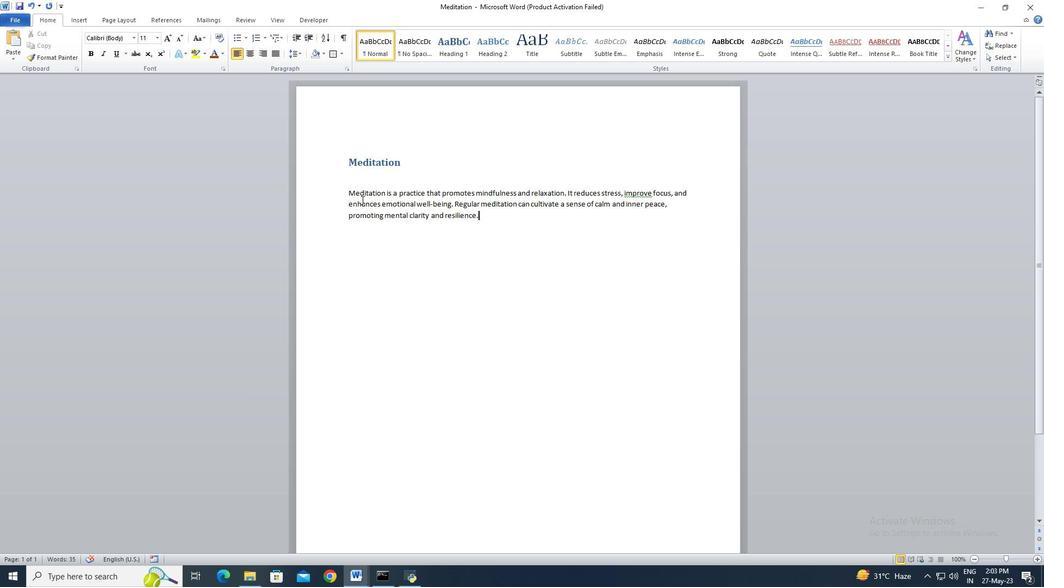 
Action: Mouse moved to (358, 198)
Screenshot: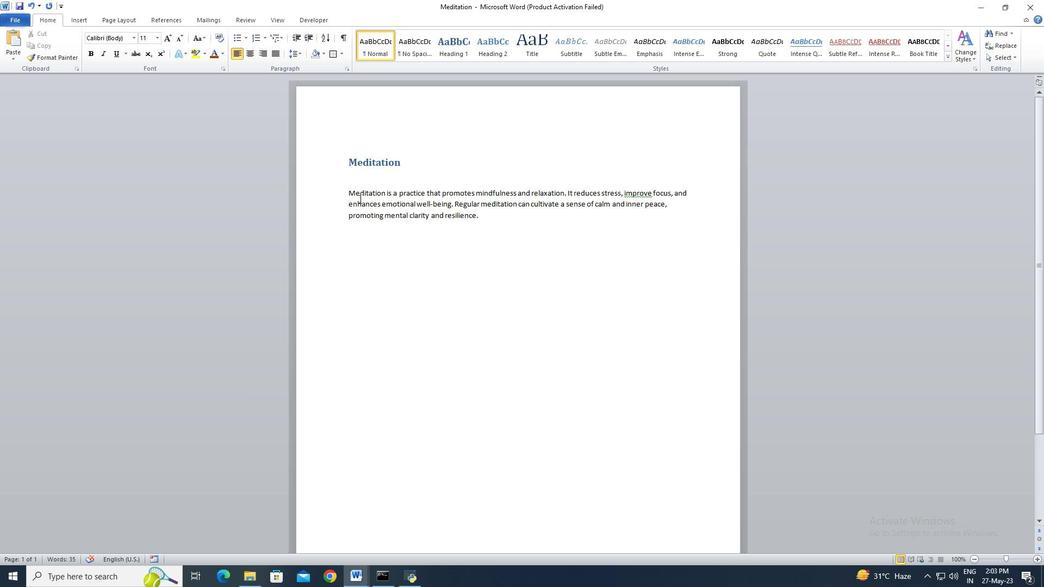 
Action: Key pressed <Key.shift>
Screenshot: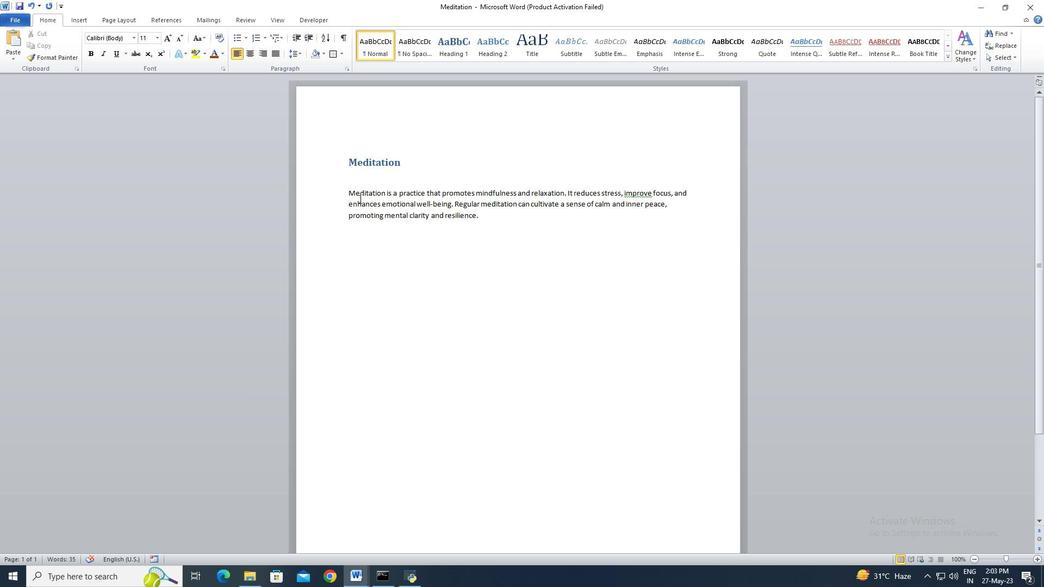 
Action: Mouse moved to (356, 196)
Screenshot: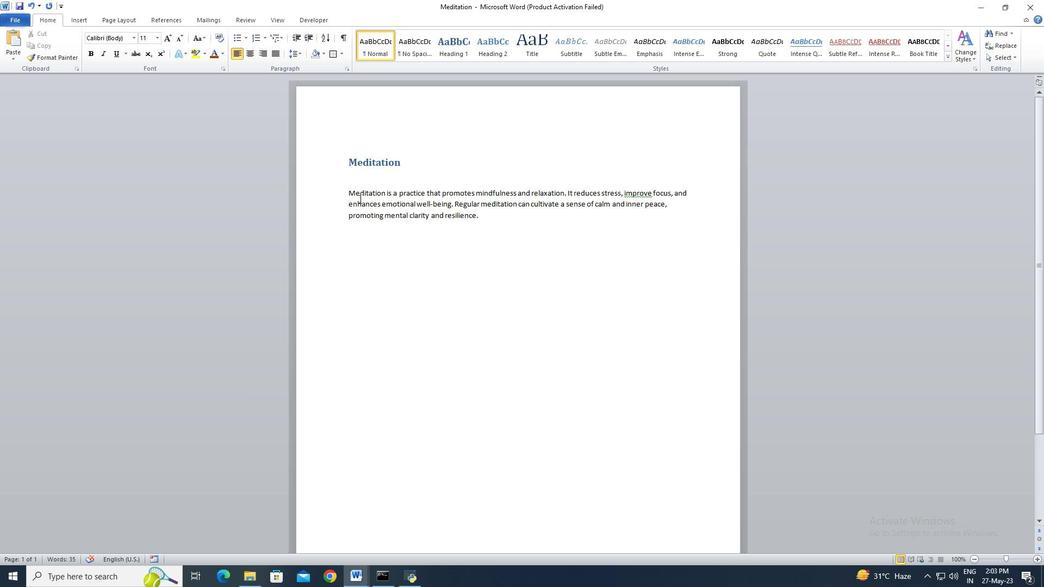 
Action: Key pressed <Key.shift><Key.shift>
Screenshot: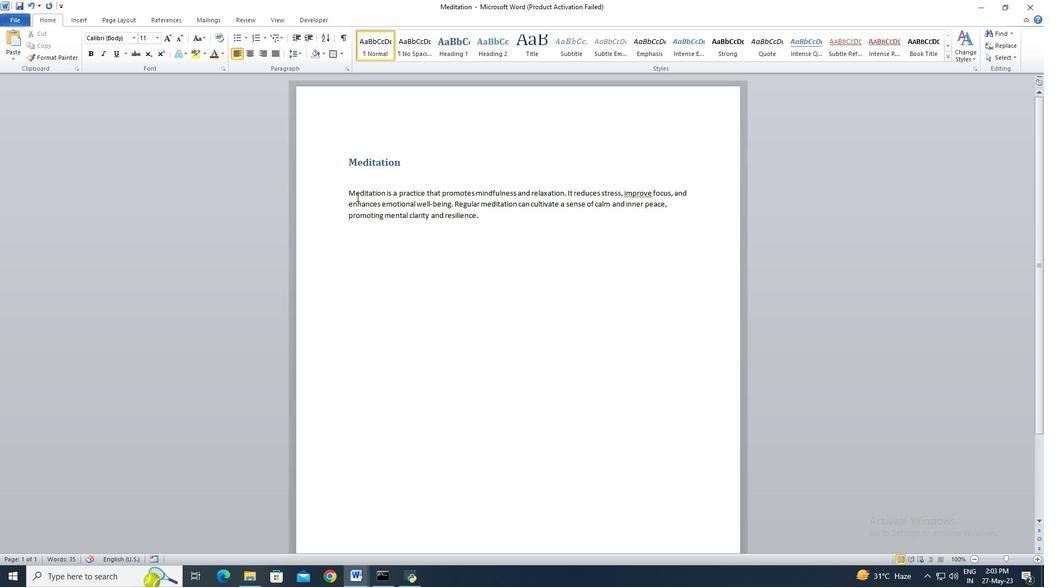 
Action: Mouse moved to (353, 194)
Screenshot: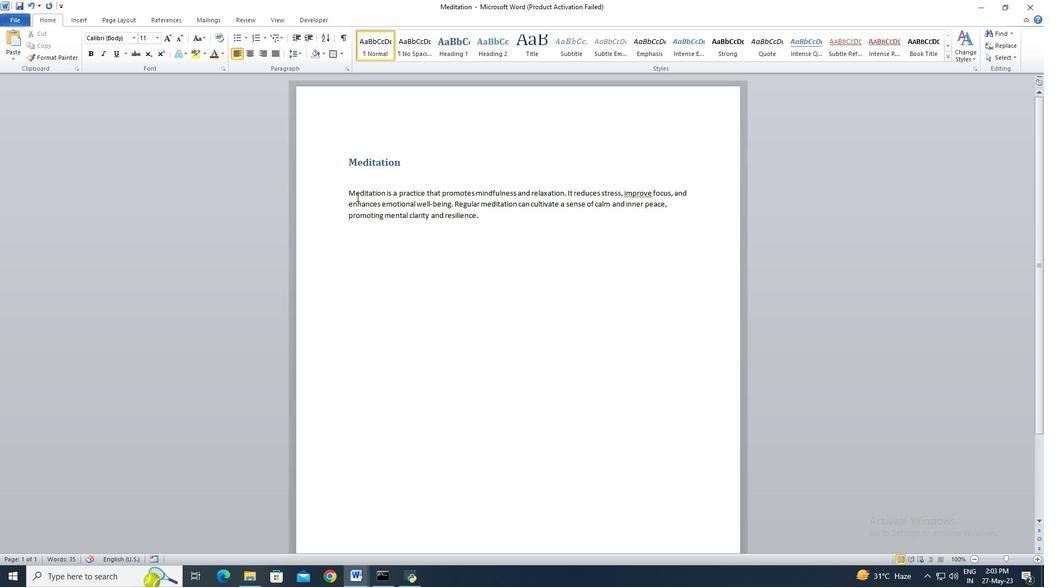 
Action: Key pressed <Key.shift><Key.shift><Key.shift>
Screenshot: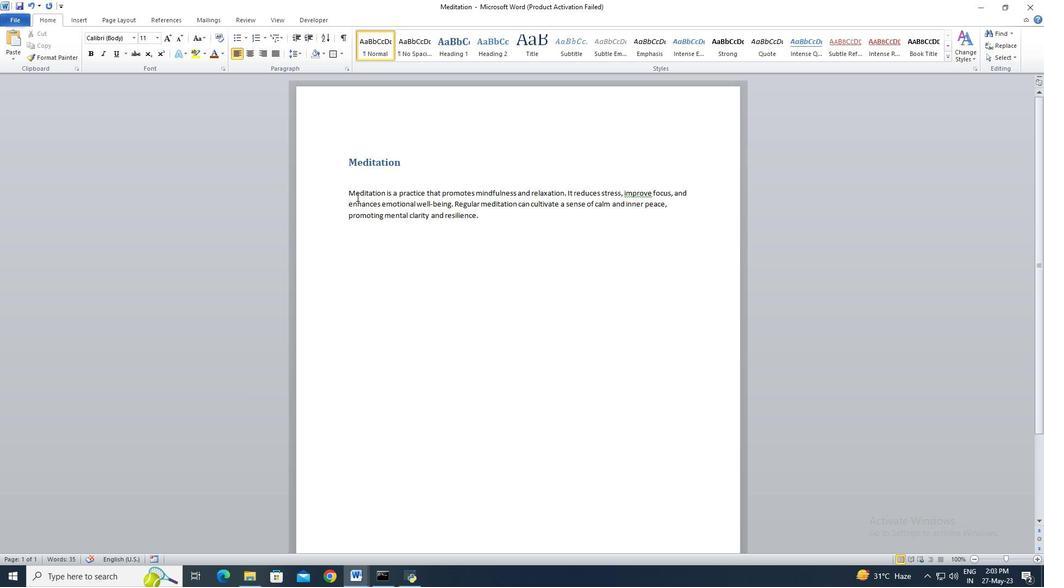 
Action: Mouse moved to (352, 194)
Screenshot: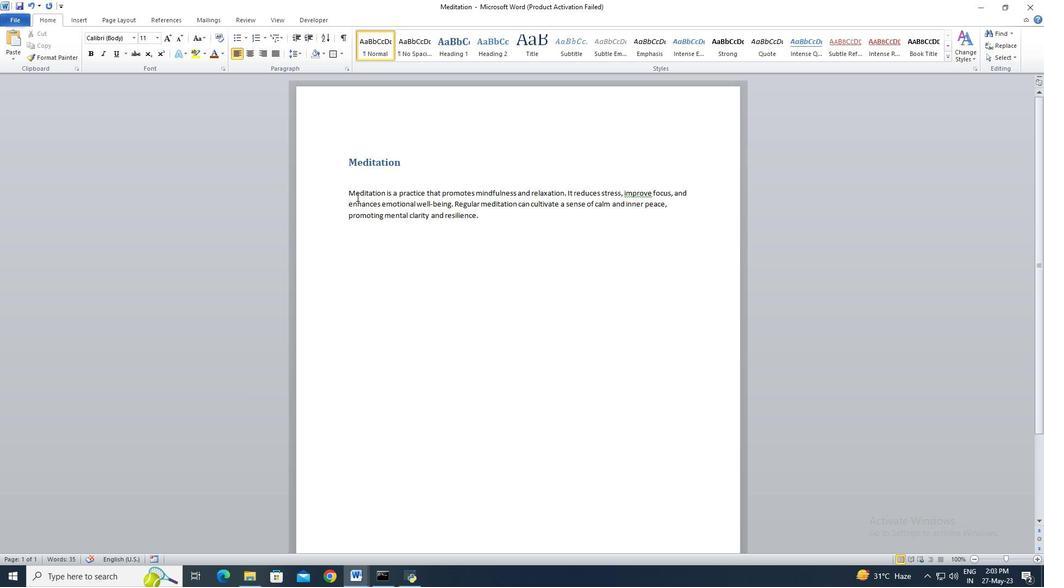 
Action: Key pressed <Key.shift>
Screenshot: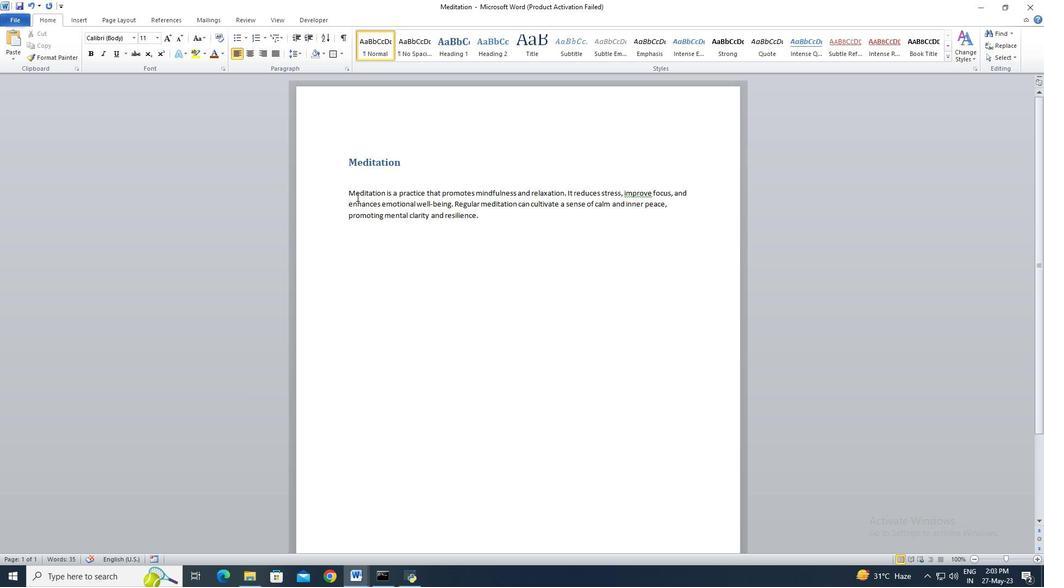 
Action: Mouse moved to (351, 193)
Screenshot: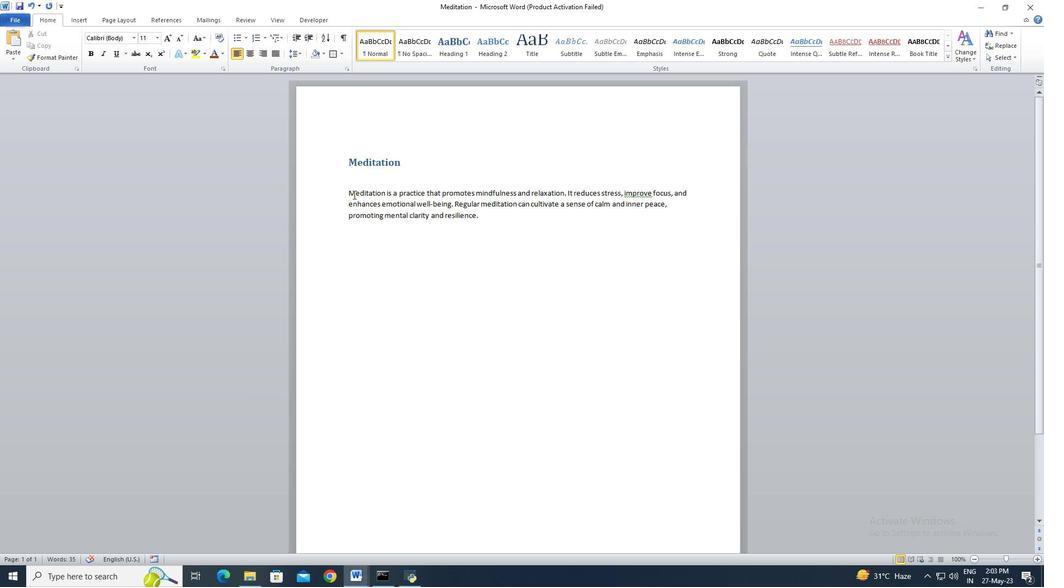 
Action: Key pressed <Key.shift>
Screenshot: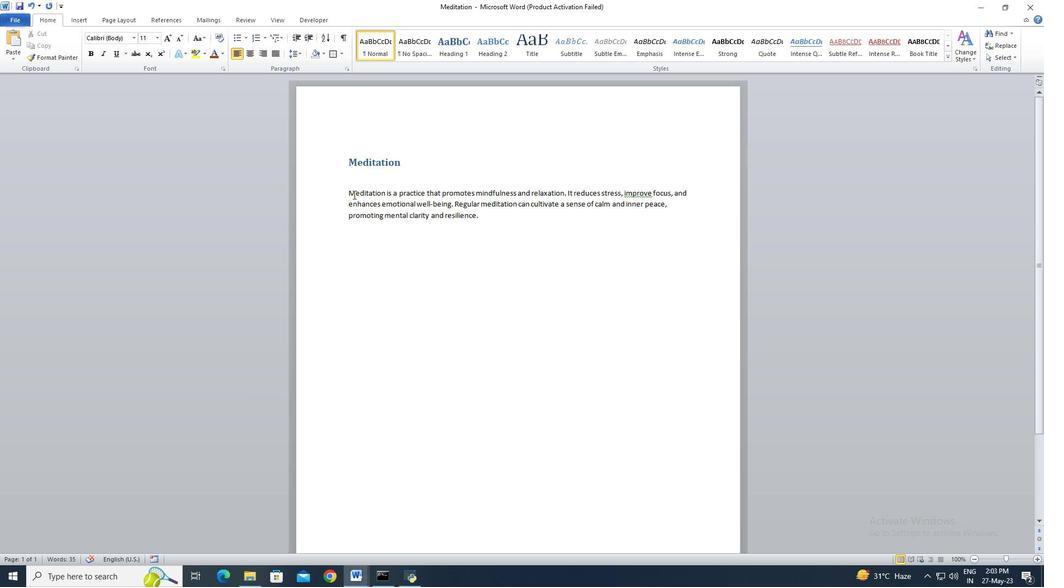 
Action: Mouse moved to (350, 192)
Screenshot: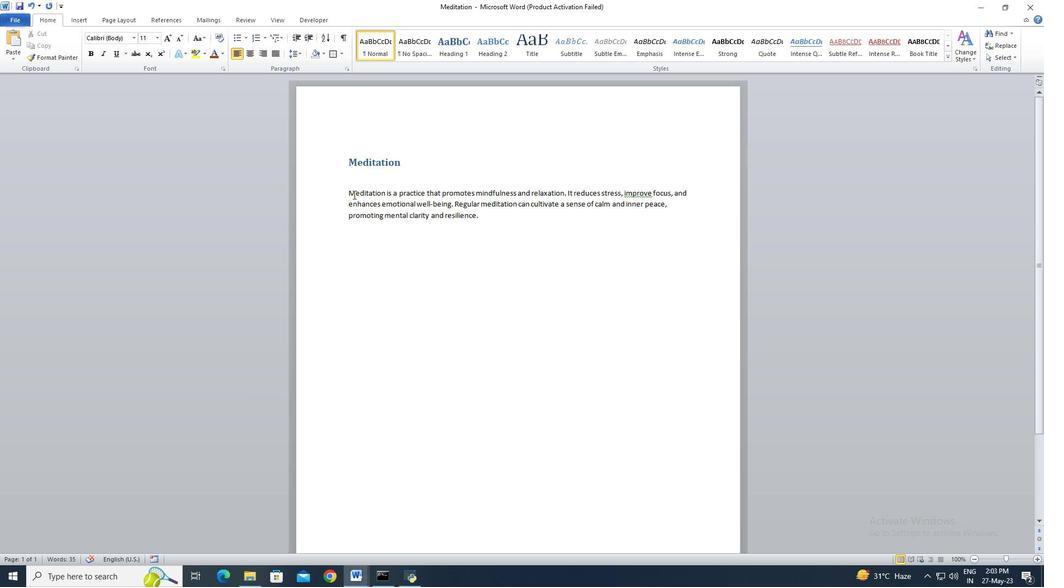 
Action: Key pressed <Key.shift>
Screenshot: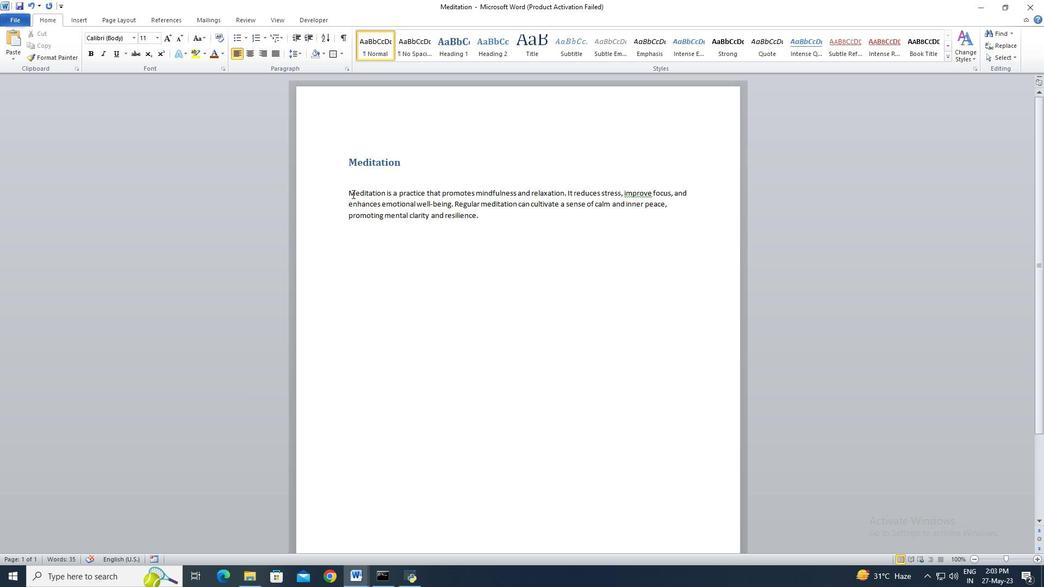 
Action: Mouse moved to (350, 192)
Screenshot: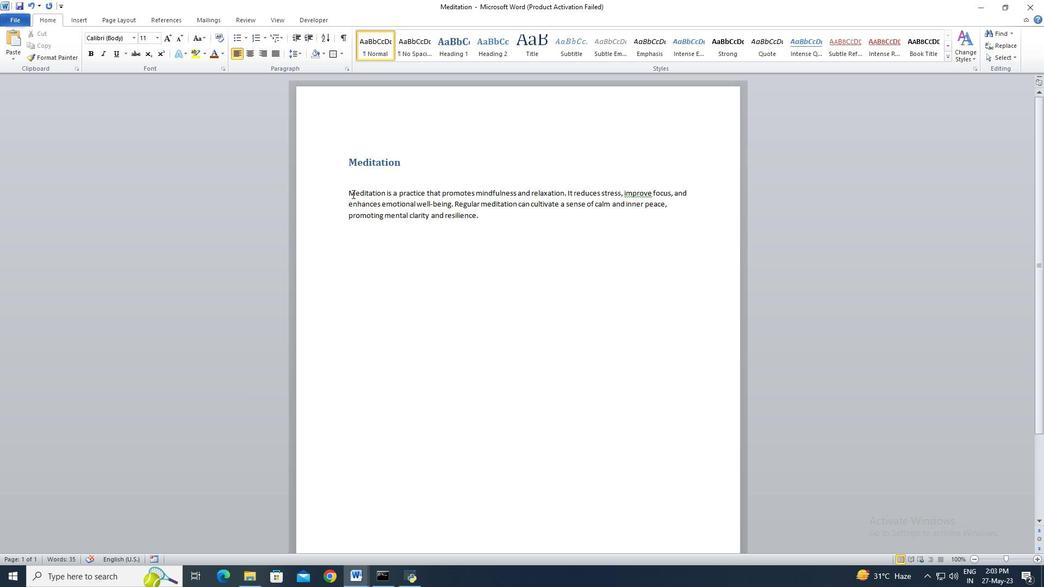 
Action: Key pressed <Key.shift><Key.shift><Key.shift><Key.shift><Key.shift><Key.shift><Key.shift><Key.shift><Key.shift><Key.shift><Key.shift><Key.shift><Key.shift><Key.shift><Key.shift><Key.shift><Key.shift>
Screenshot: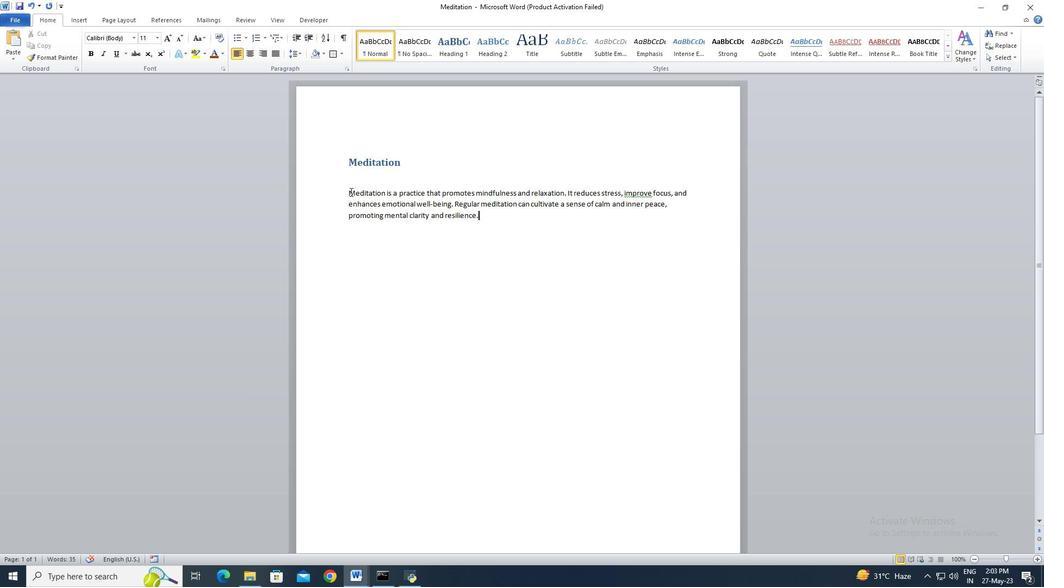 
Action: Mouse moved to (349, 192)
Screenshot: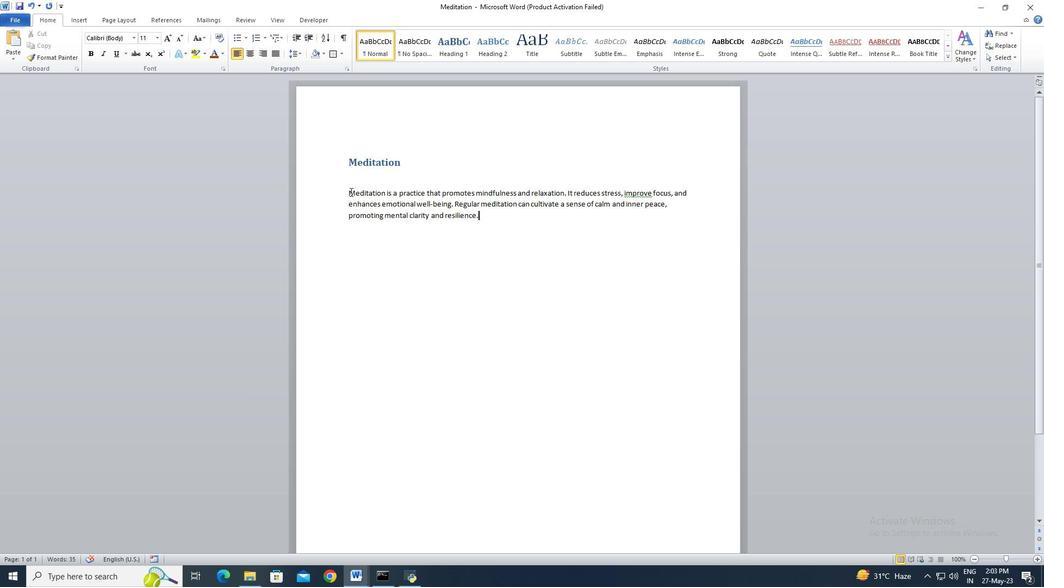 
Action: Key pressed <Key.shift><Key.shift><Key.shift>
Screenshot: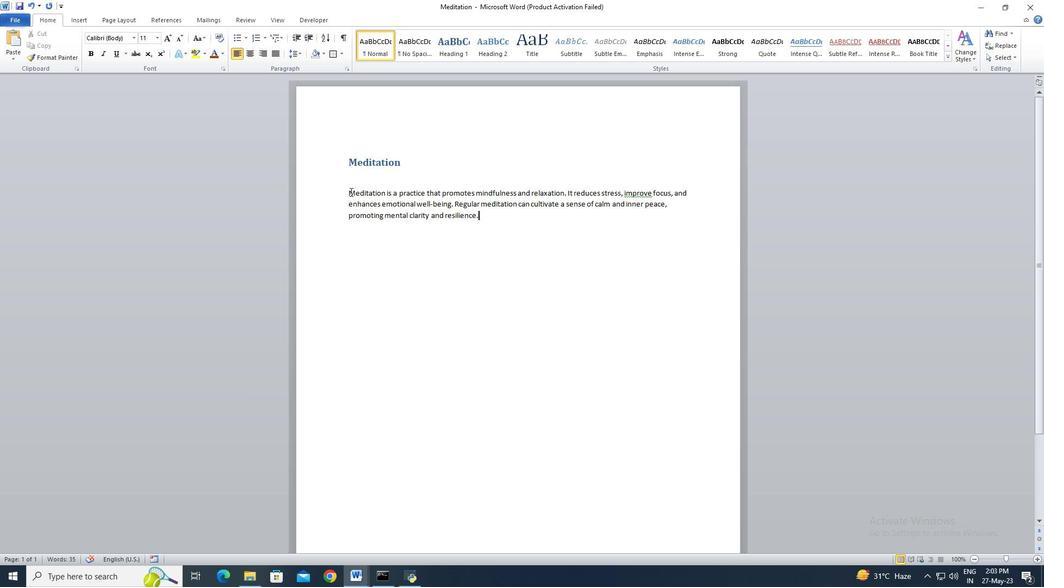
Action: Mouse pressed left at (349, 192)
Screenshot: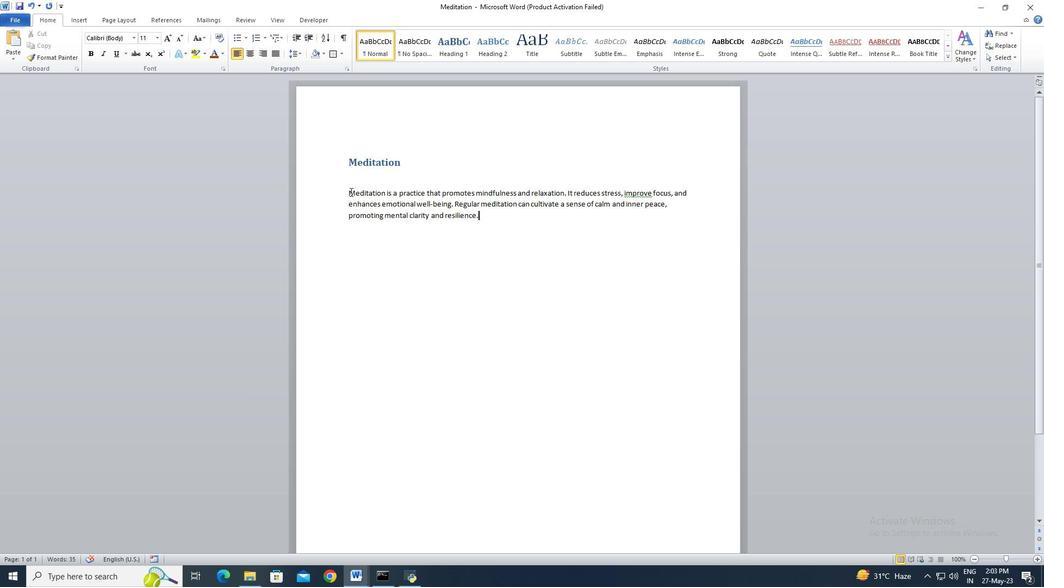 
Action: Key pressed <Key.shift><Key.shift><Key.shift><Key.shift><Key.shift><Key.shift>
Screenshot: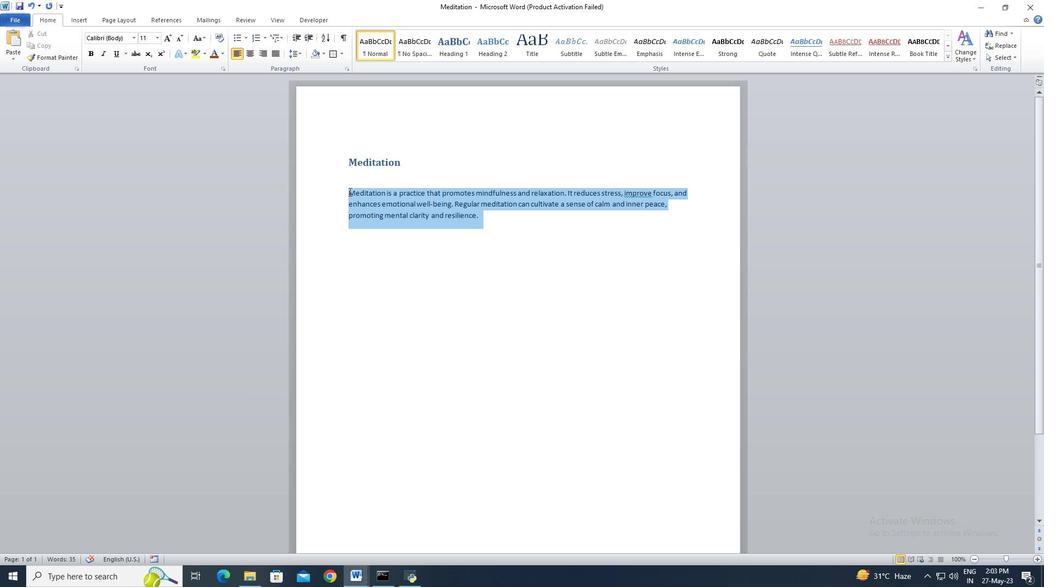 
Action: Mouse moved to (122, 37)
Screenshot: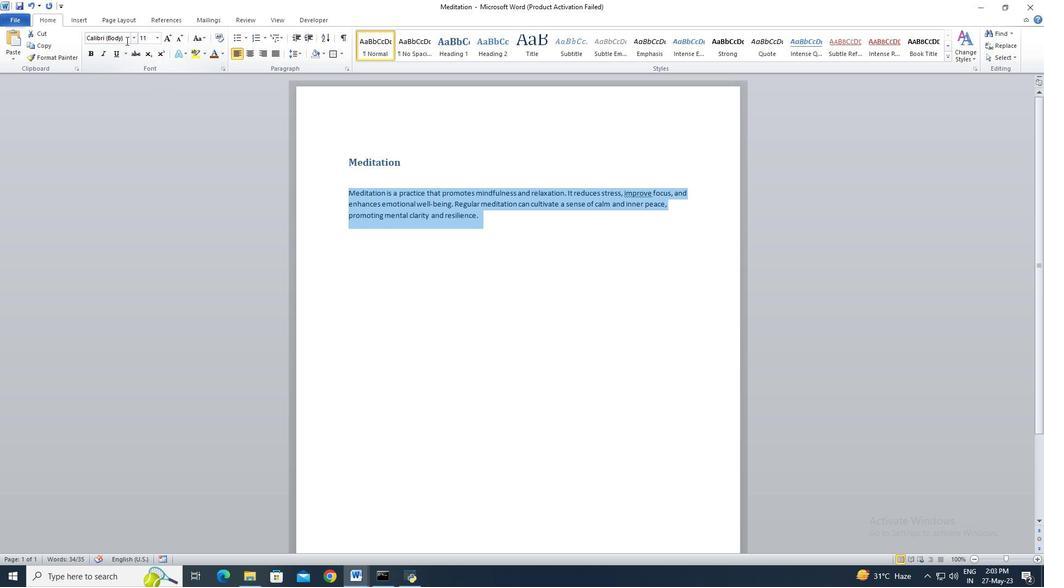 
Action: Mouse pressed left at (122, 37)
Screenshot: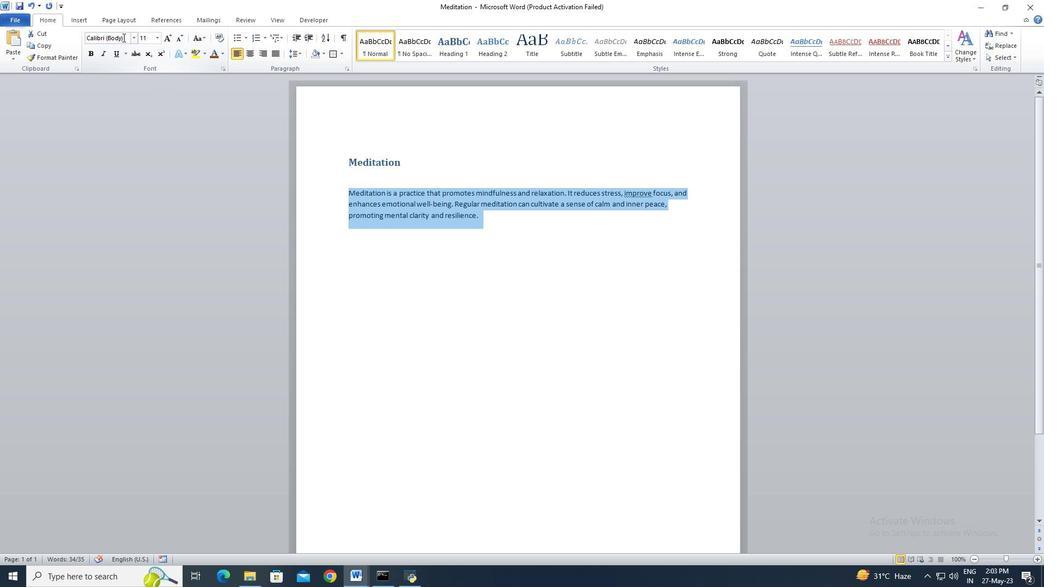 
Action: Key pressed <Key.shift_r><Key.shift_r><Key.shift_r><Key.shift_r><Key.shift_r><Key.shift_r>Amiri<Key.enter><Key.left><Key.enter>
Screenshot: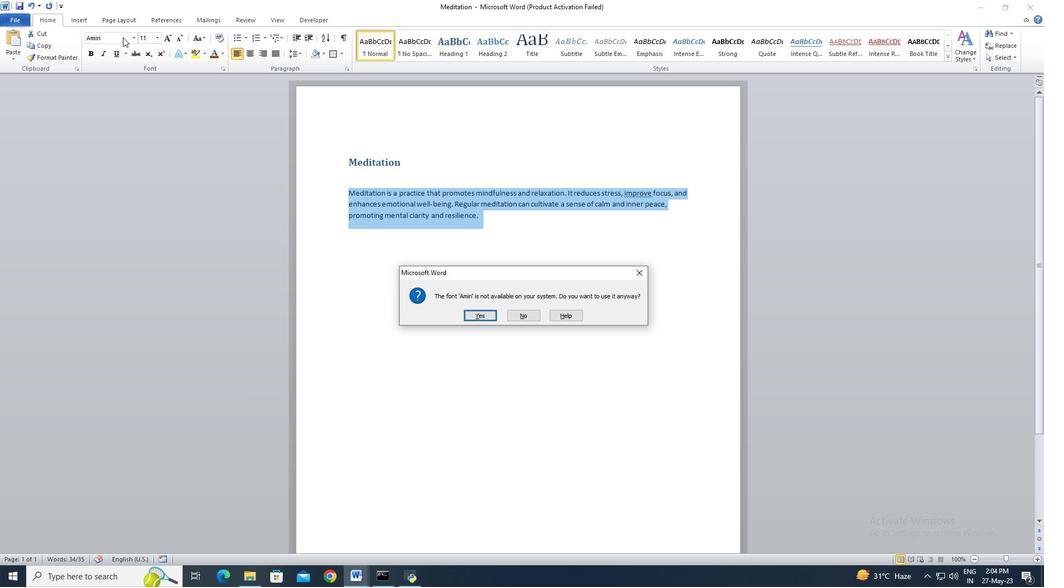 
Action: Mouse moved to (144, 37)
Screenshot: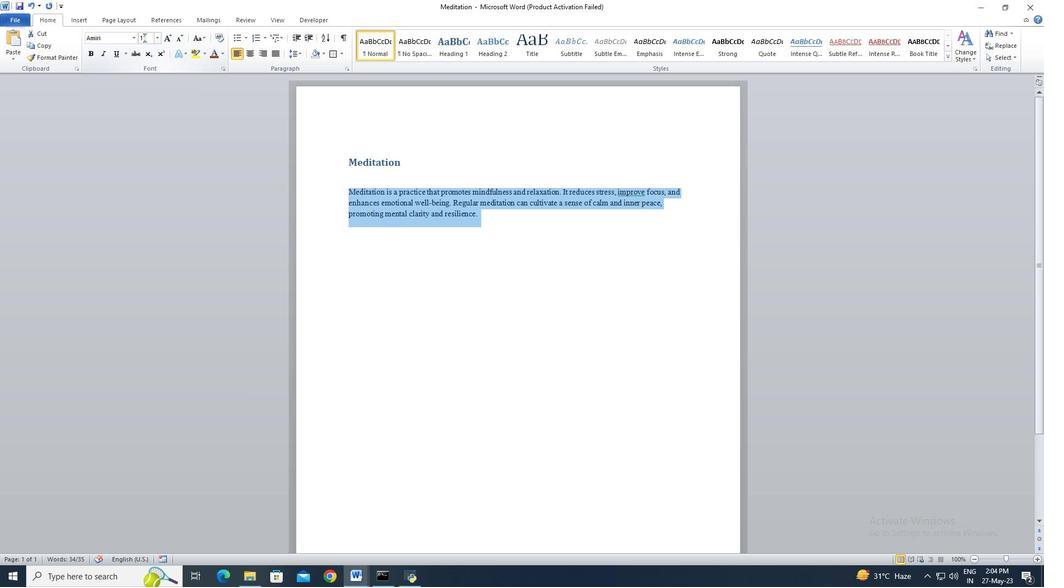 
Action: Mouse pressed left at (144, 37)
Screenshot: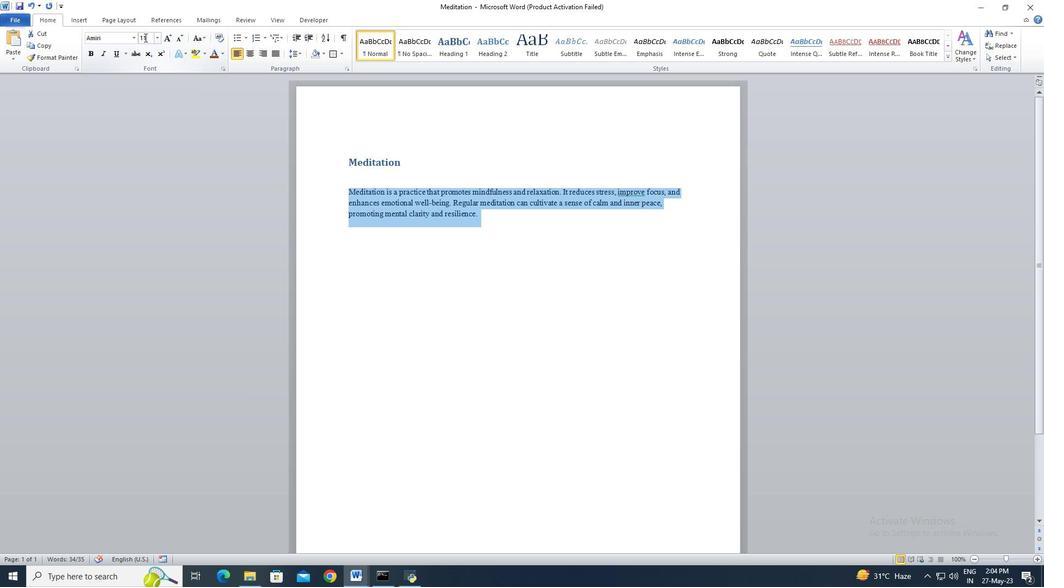 
Action: Key pressed 14<Key.enter>
Screenshot: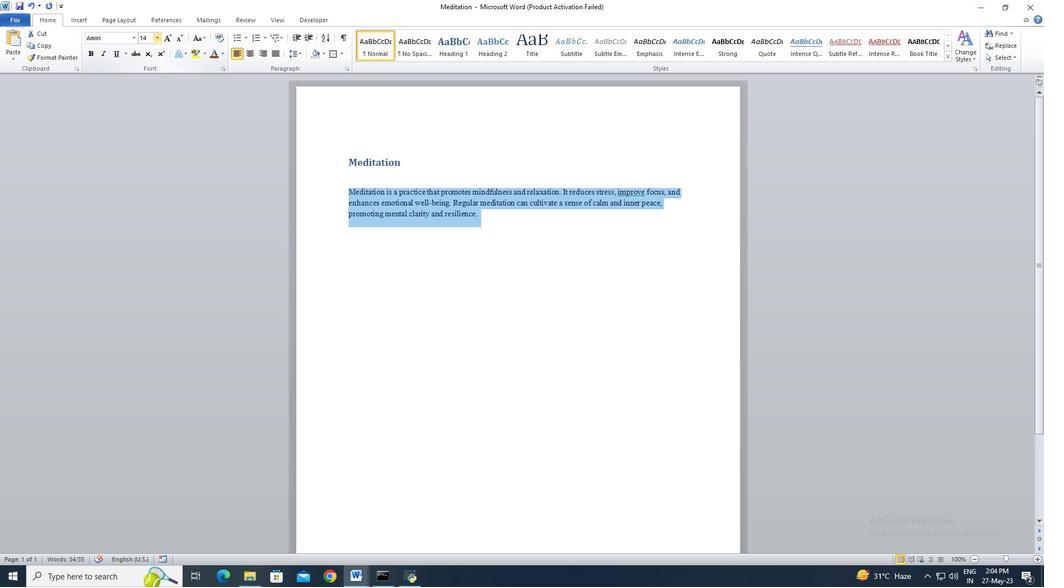 
Action: Mouse moved to (349, 158)
Screenshot: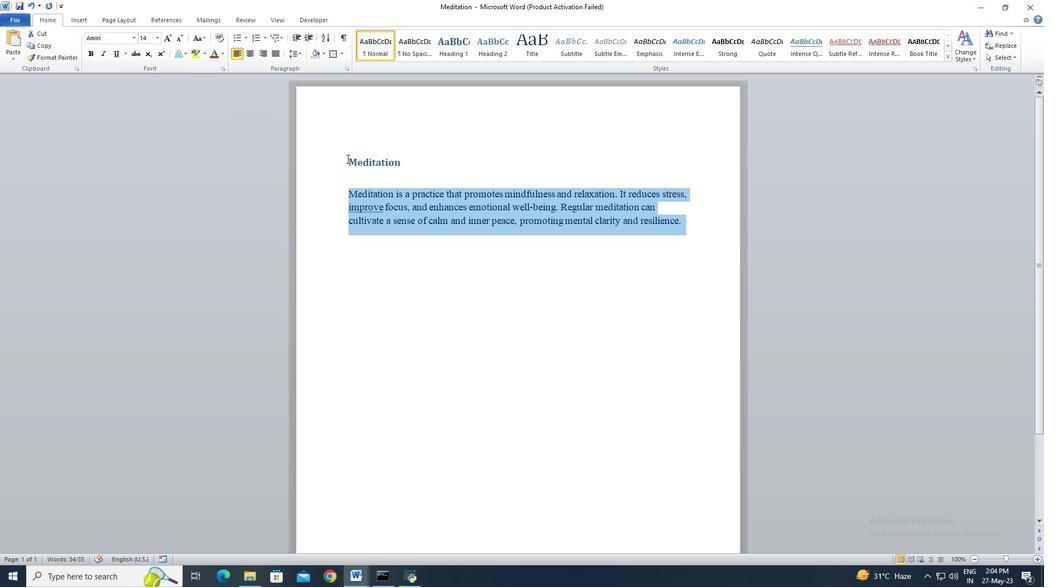 
Action: Mouse pressed left at (349, 158)
Screenshot: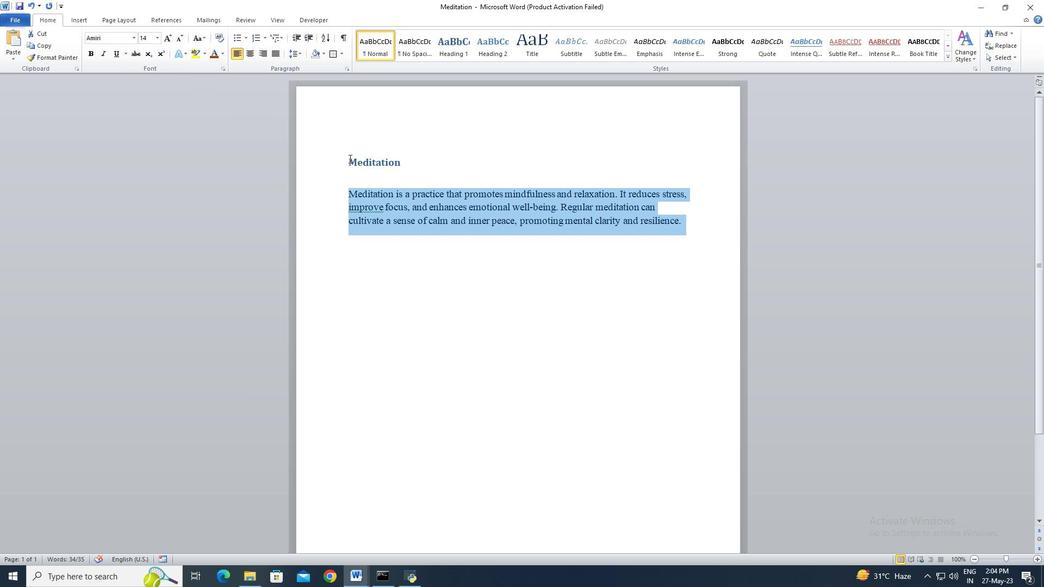 
Action: Mouse moved to (349, 159)
Screenshot: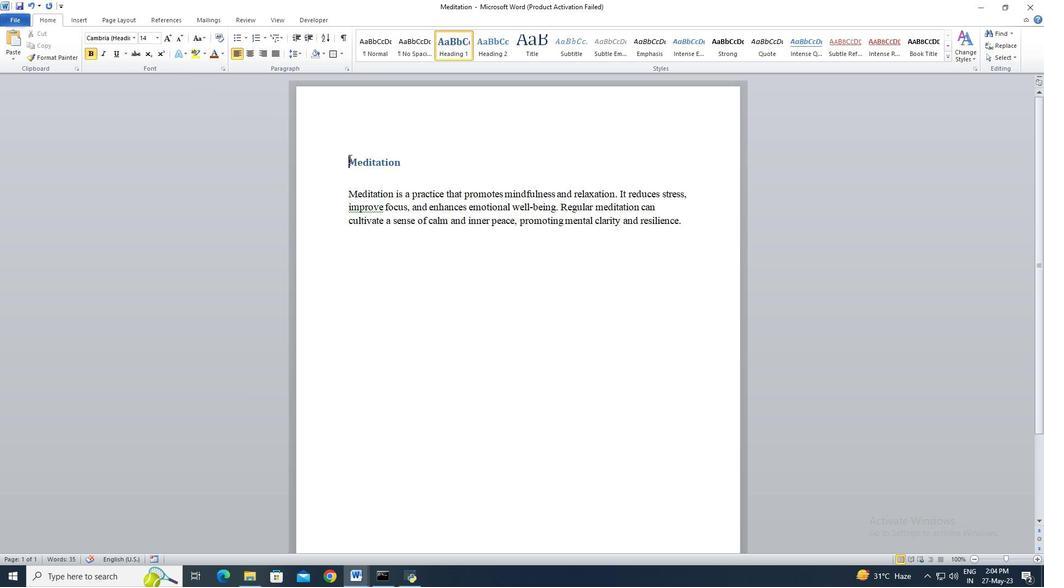 
Action: Key pressed <Key.shift><Key.right><Key.end>
Screenshot: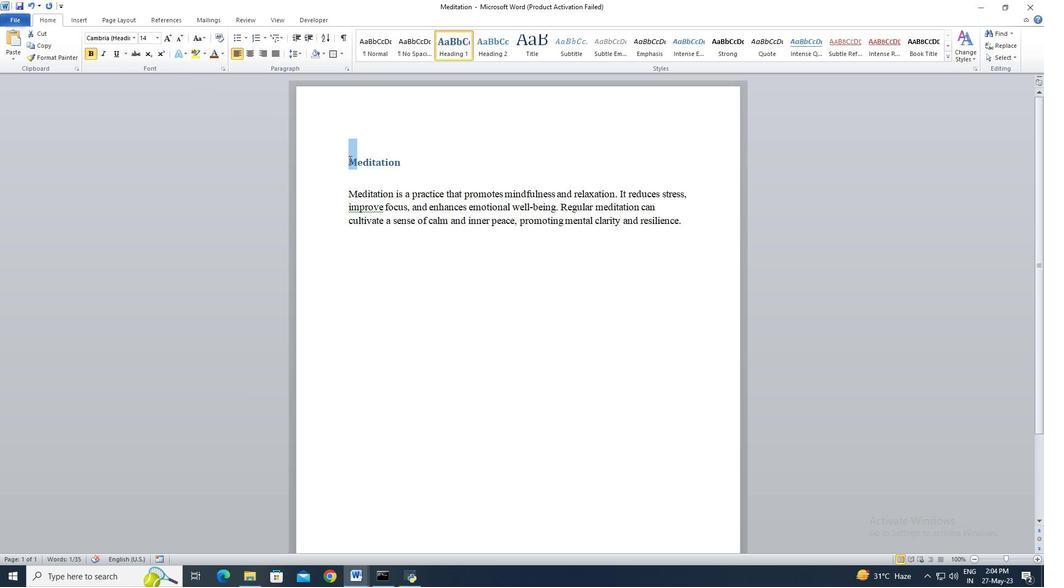 
Action: Mouse moved to (122, 40)
Screenshot: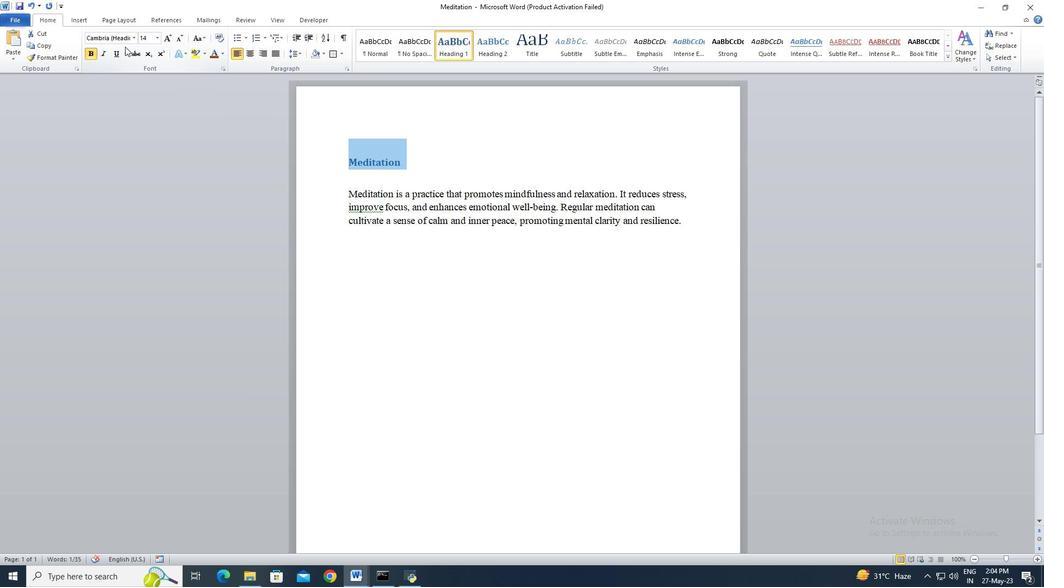 
Action: Mouse pressed left at (122, 40)
Screenshot: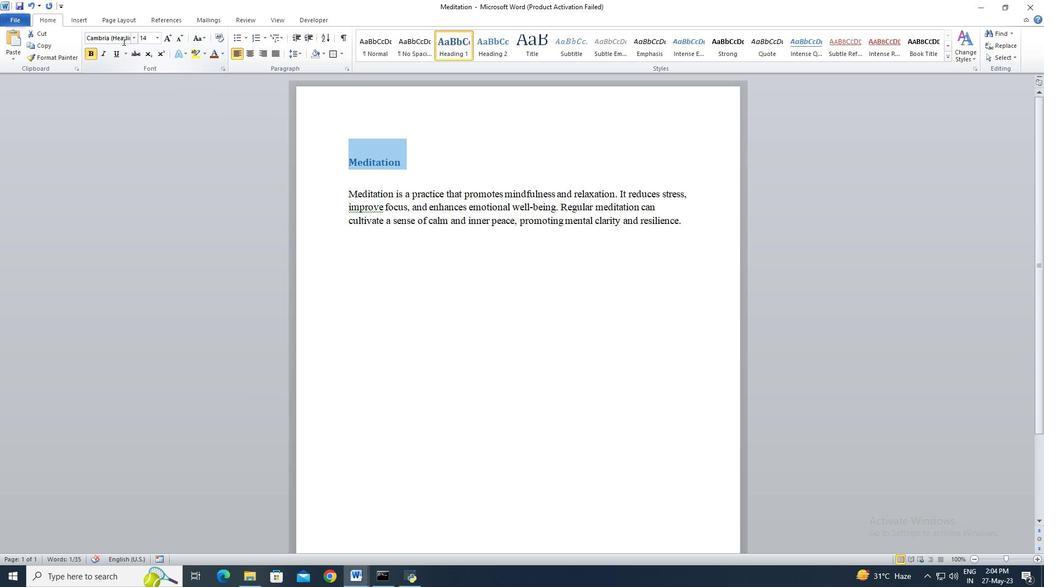 
Action: Key pressed <Key.shift>Calibri<Key.space><Key.shift>Body<Key.enter><Key.left><Key.enter>
Screenshot: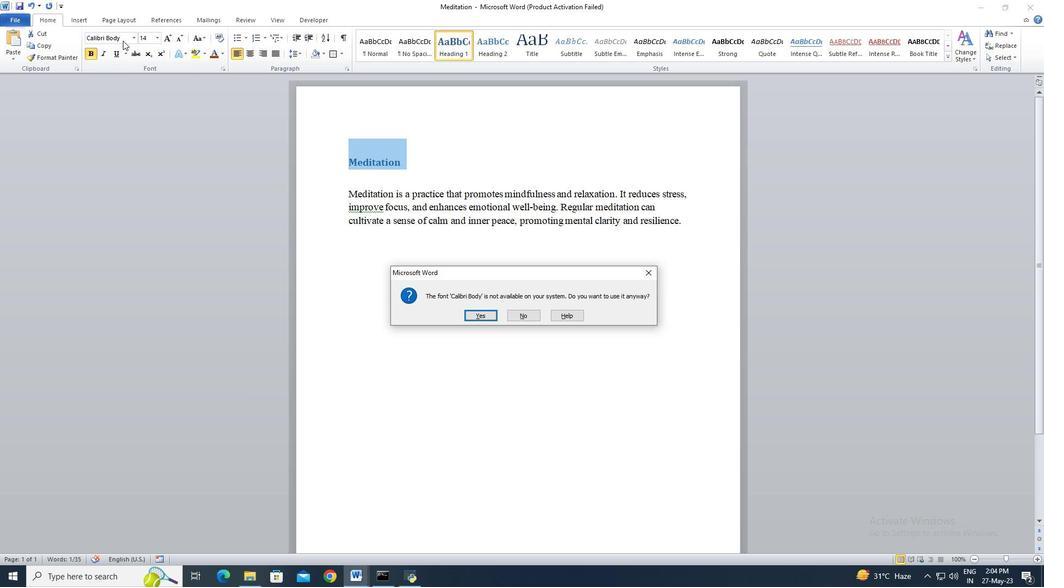
Action: Mouse moved to (151, 41)
Screenshot: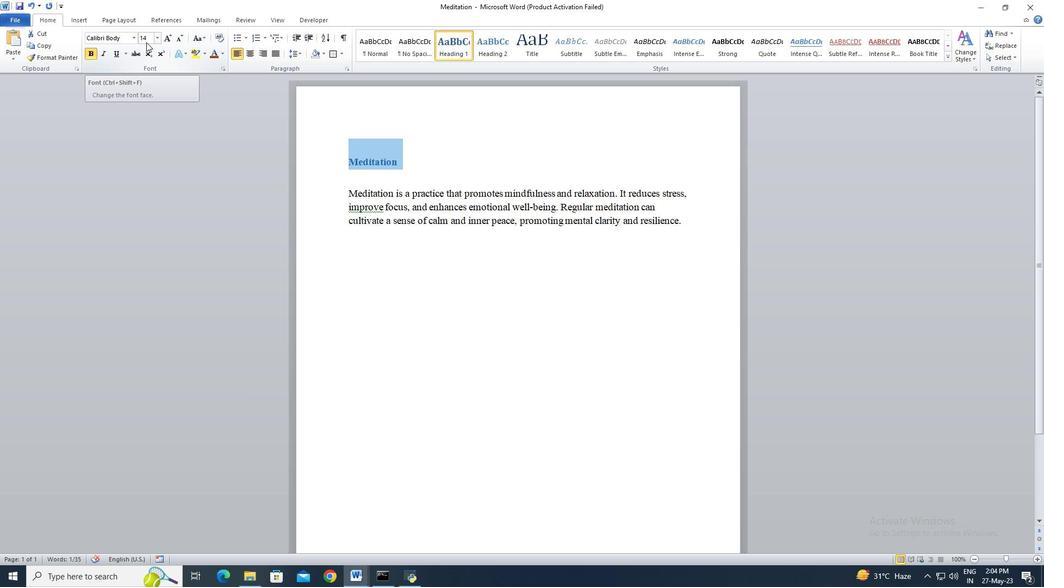 
Action: Mouse pressed left at (151, 41)
Screenshot: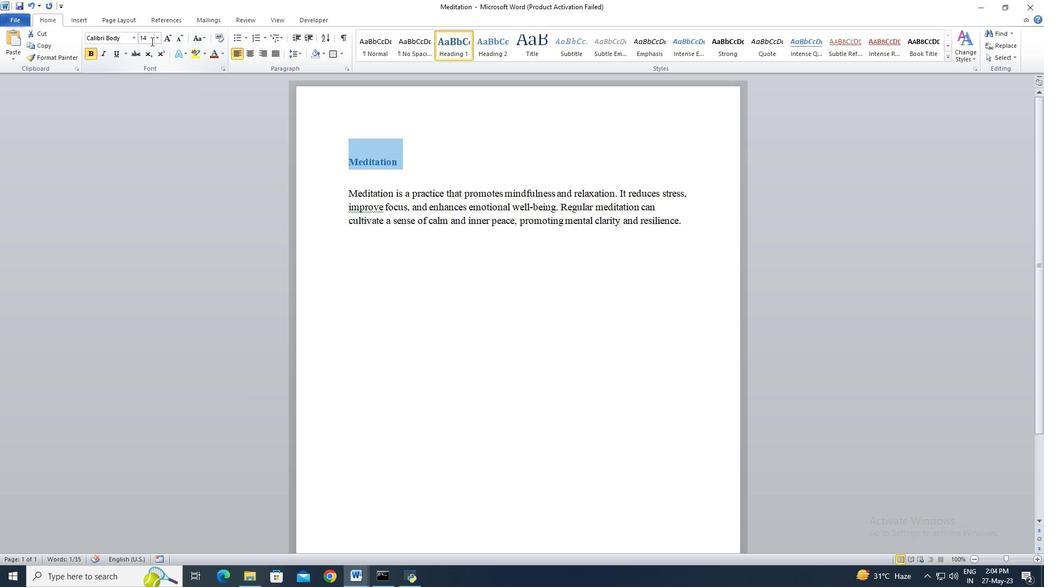 
Action: Key pressed 16<Key.enter>
Screenshot: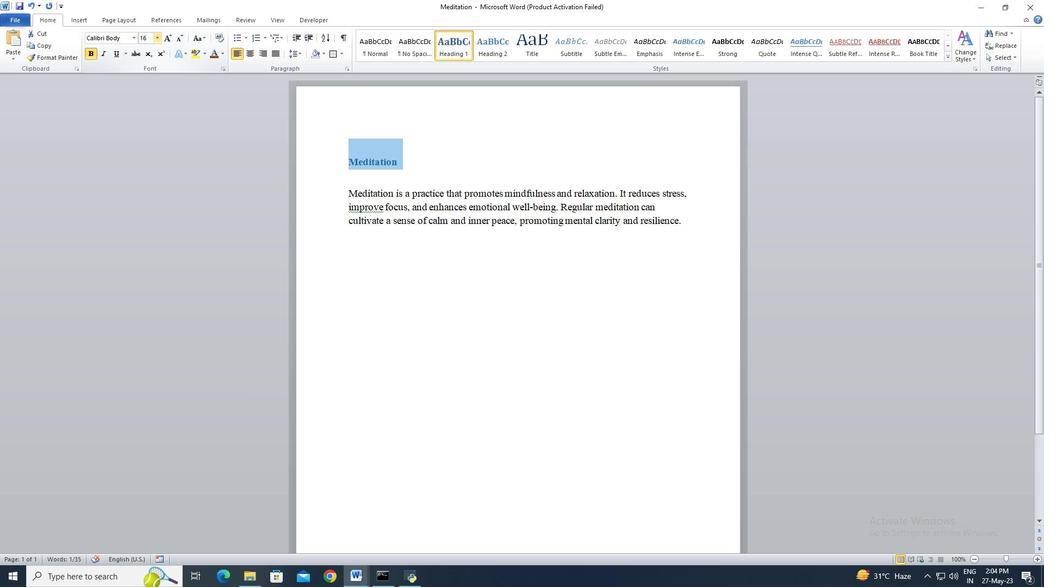 
Action: Mouse moved to (250, 59)
Screenshot: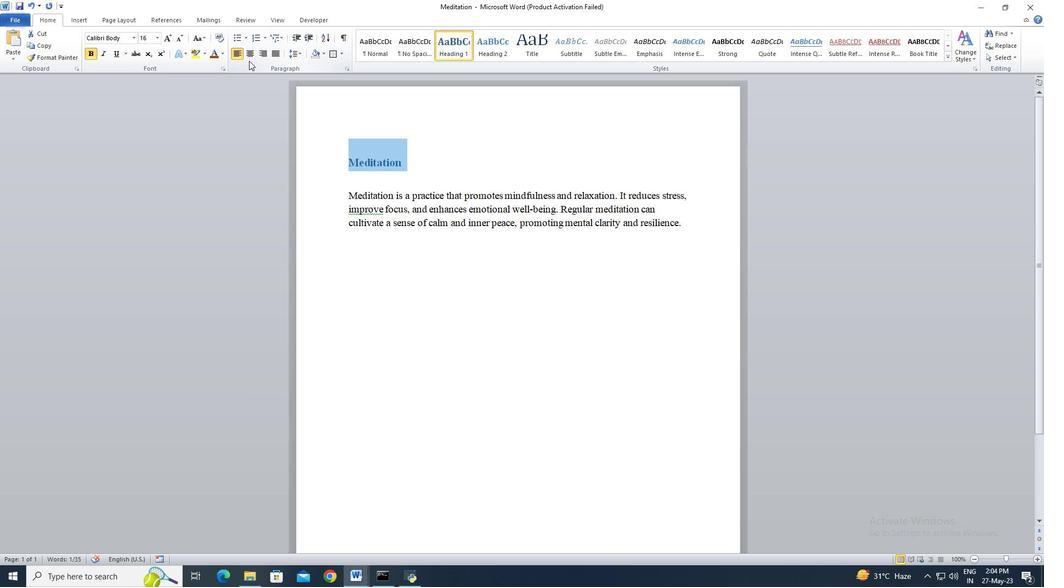 
Action: Mouse pressed left at (250, 59)
Screenshot: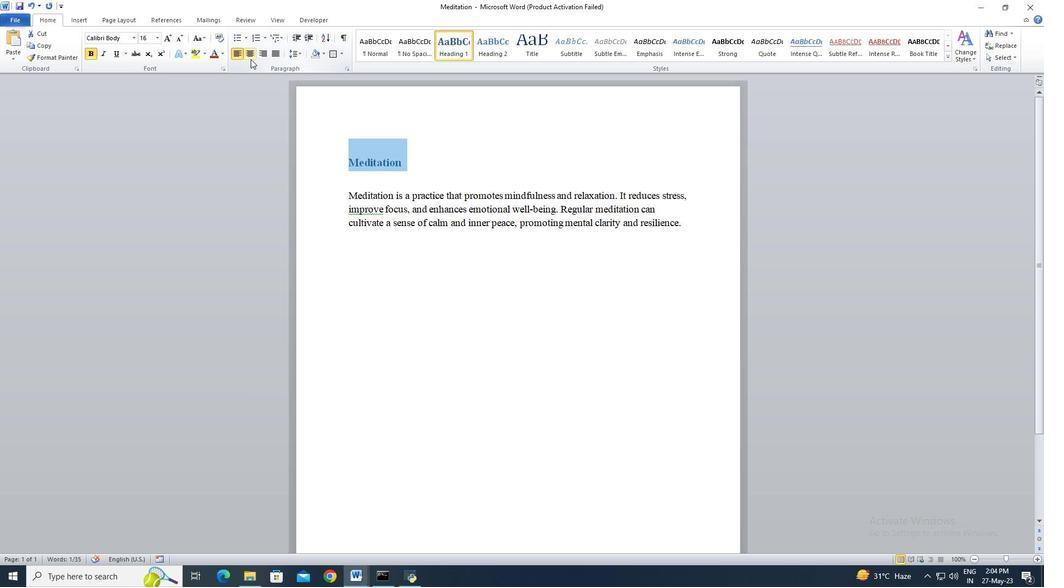 
Action: Mouse moved to (532, 208)
Screenshot: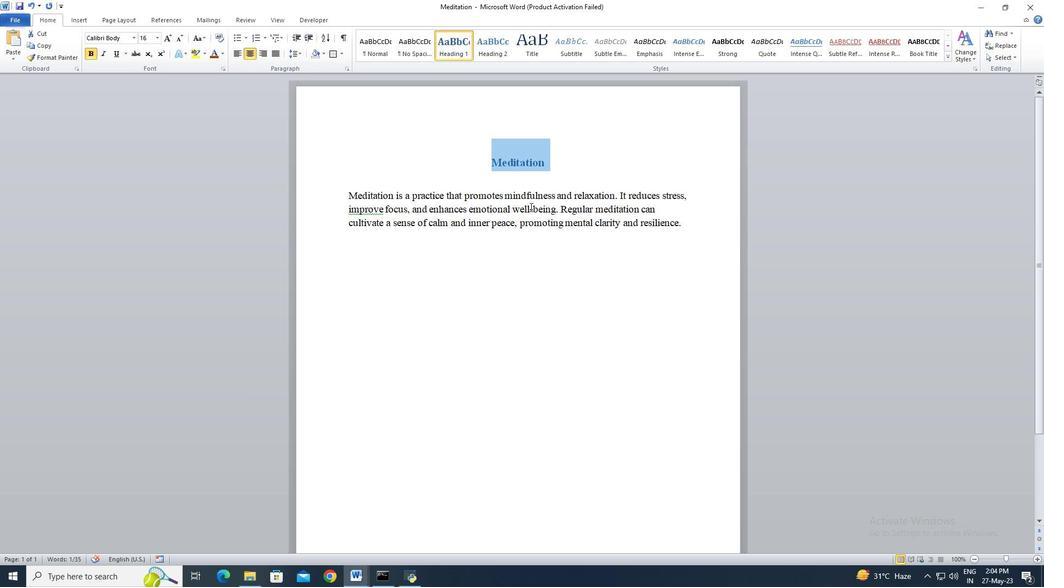 
Action: Mouse pressed left at (532, 208)
Screenshot: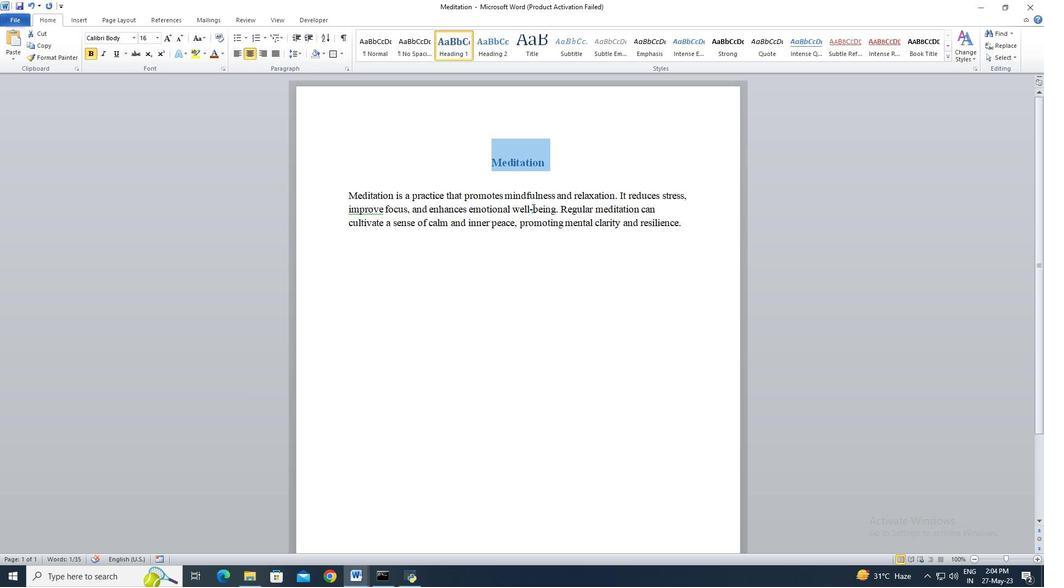 
